 Task: Look for space in Bhadaur, India from 6th June, 2023 to 8th June, 2023 for 2 adults in price range Rs.7000 to Rs.12000. Place can be private room with 1  bedroom having 2 beds and 1 bathroom. Property type can be house, flat, guest house. Amenities needed are: wifi. Booking option can be shelf check-in. Required host language is English.
Action: Mouse moved to (465, 94)
Screenshot: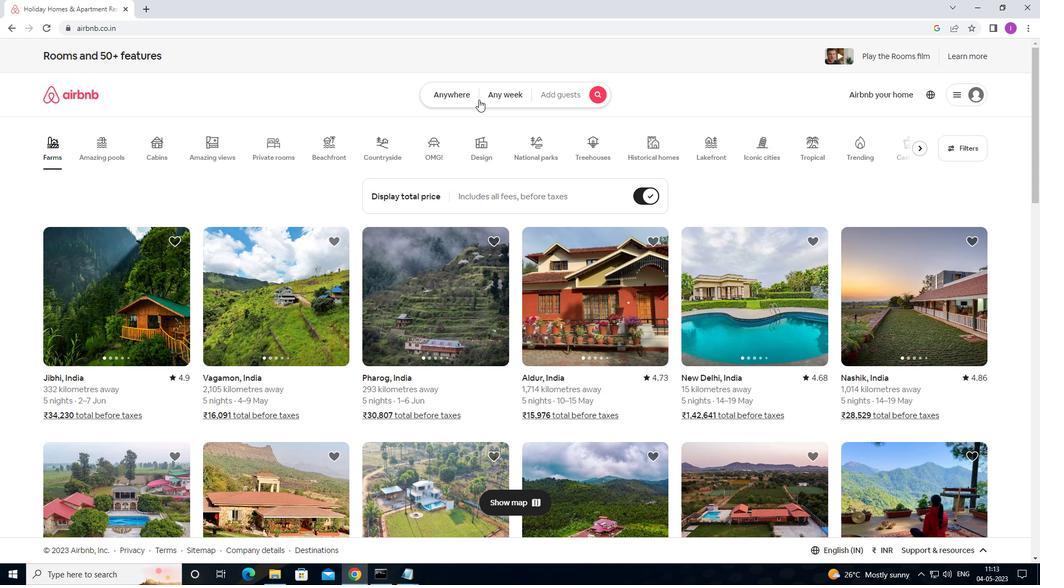 
Action: Mouse pressed left at (465, 94)
Screenshot: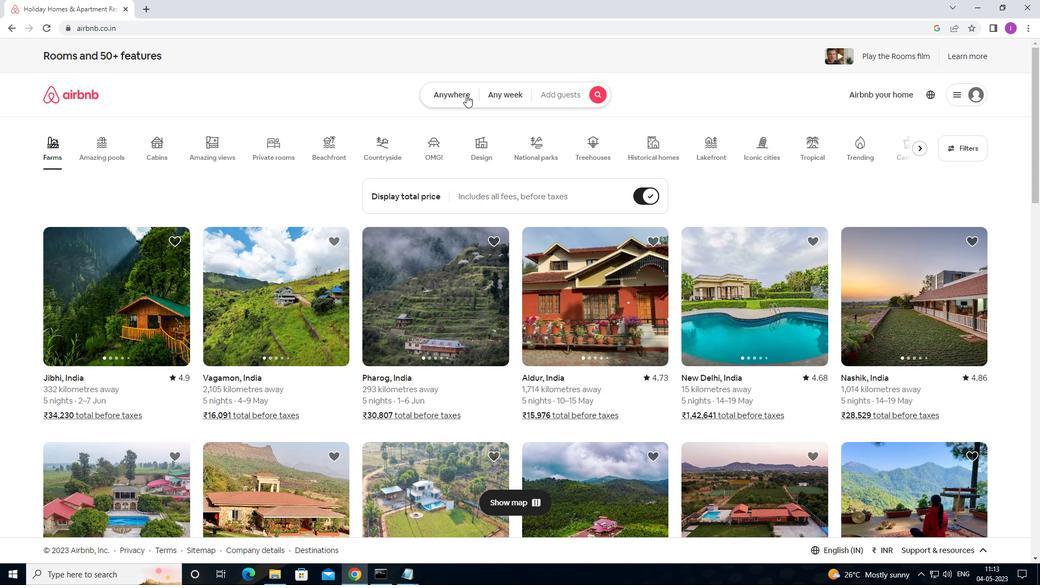 
Action: Mouse moved to (371, 140)
Screenshot: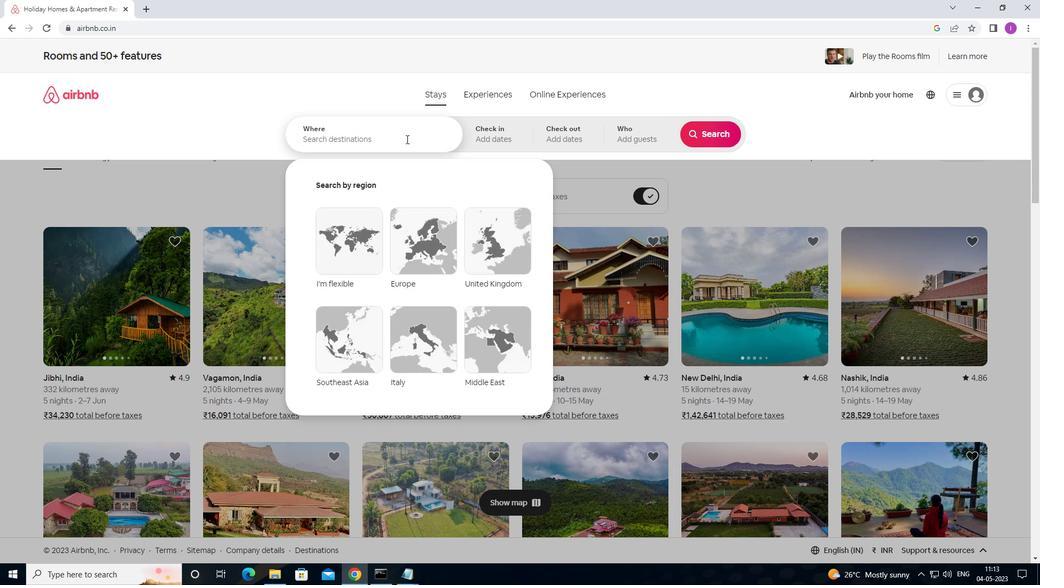 
Action: Mouse pressed left at (371, 140)
Screenshot: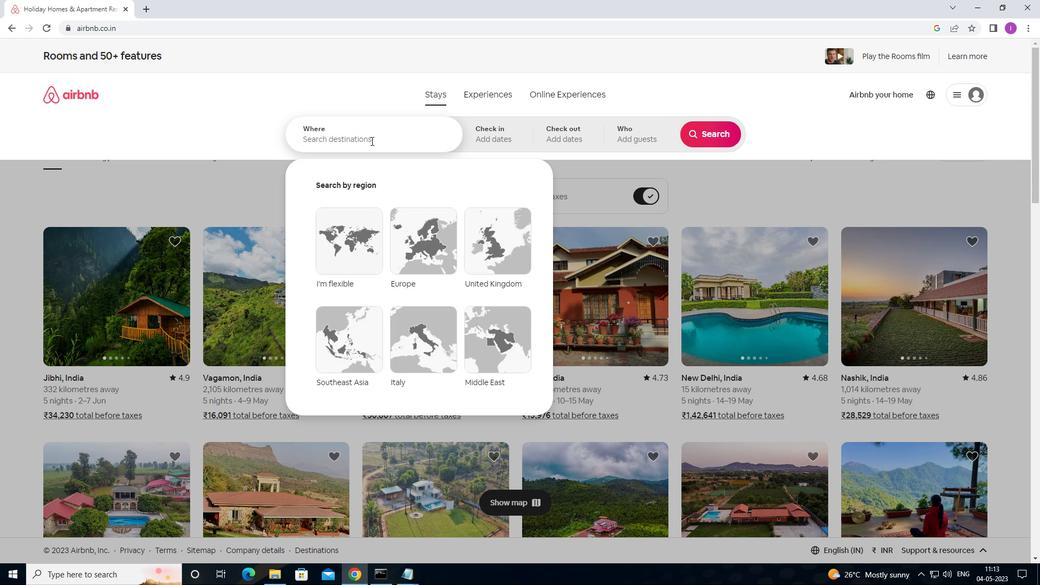
Action: Mouse moved to (665, 135)
Screenshot: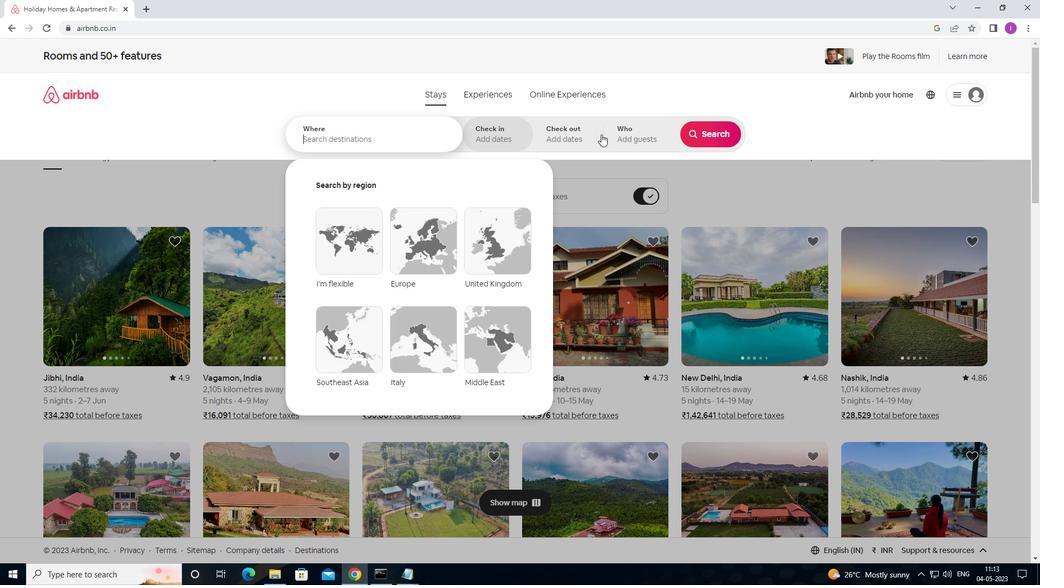 
Action: Key pressed <Key.shift>B
Screenshot: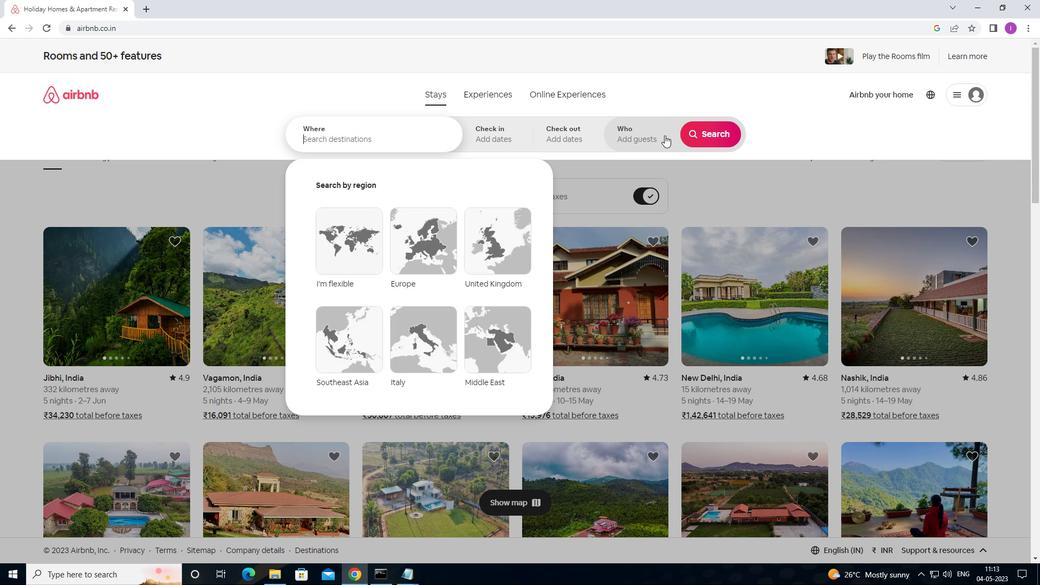 
Action: Mouse moved to (674, 131)
Screenshot: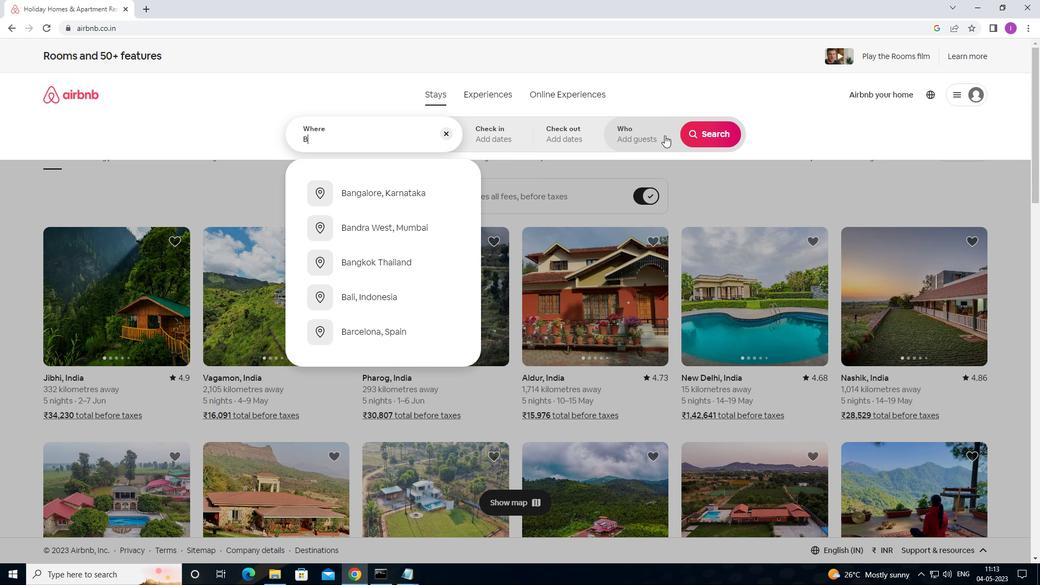 
Action: Key pressed HADAUR,<Key.shift>INDIA
Screenshot: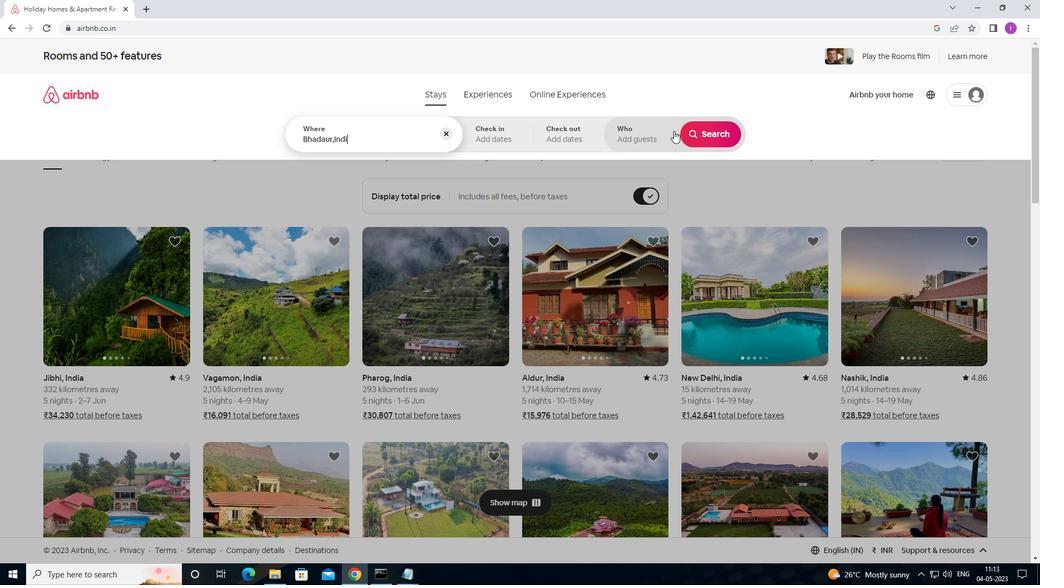 
Action: Mouse moved to (474, 139)
Screenshot: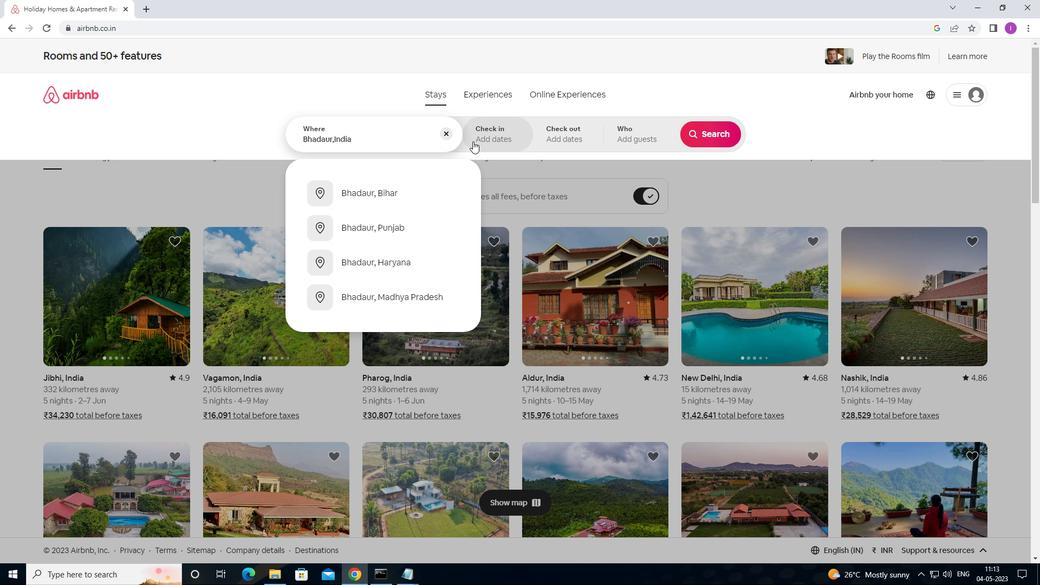 
Action: Mouse pressed left at (474, 139)
Screenshot: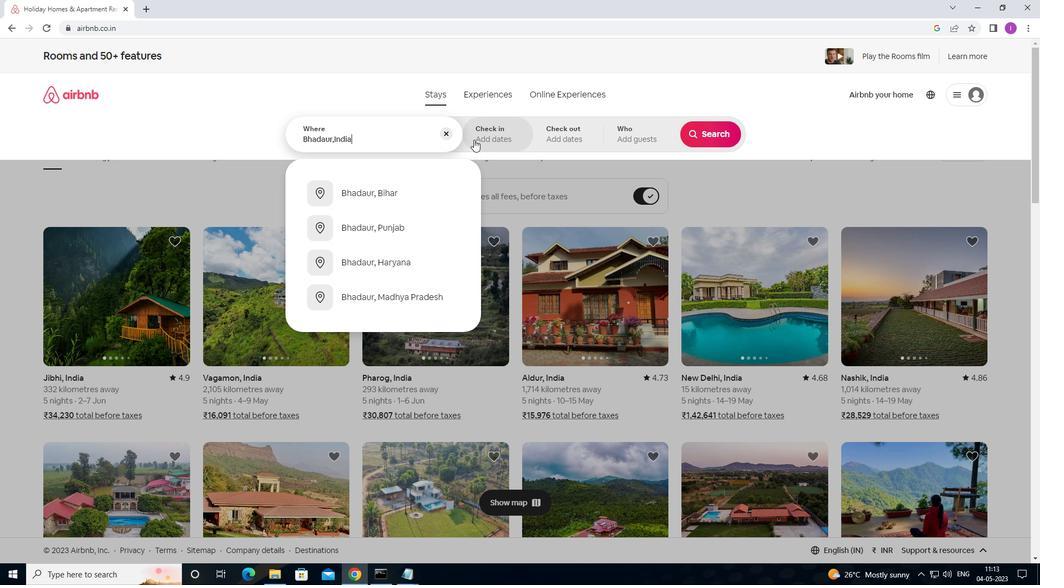 
Action: Mouse moved to (703, 220)
Screenshot: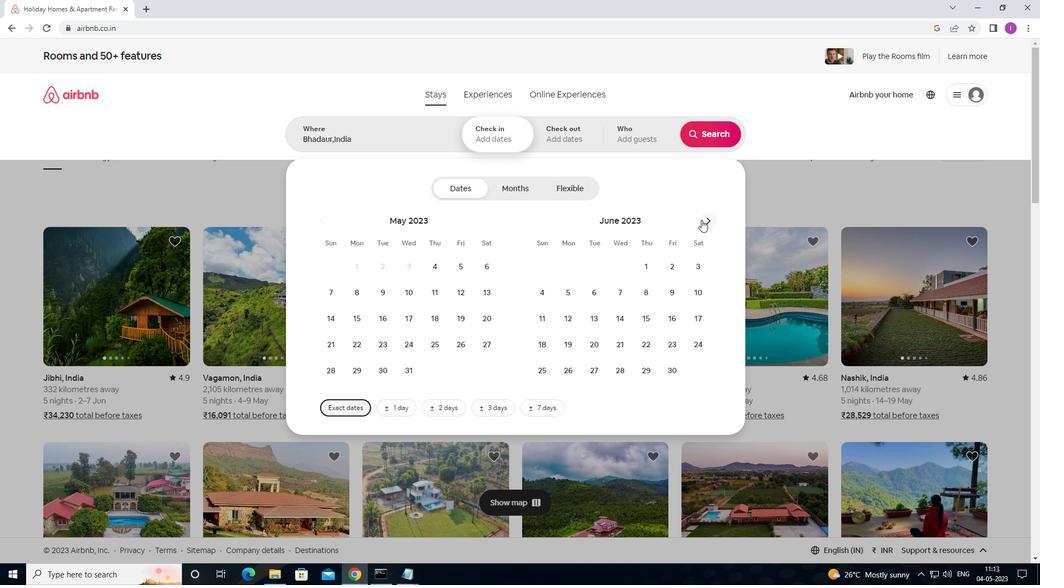 
Action: Mouse pressed left at (703, 220)
Screenshot: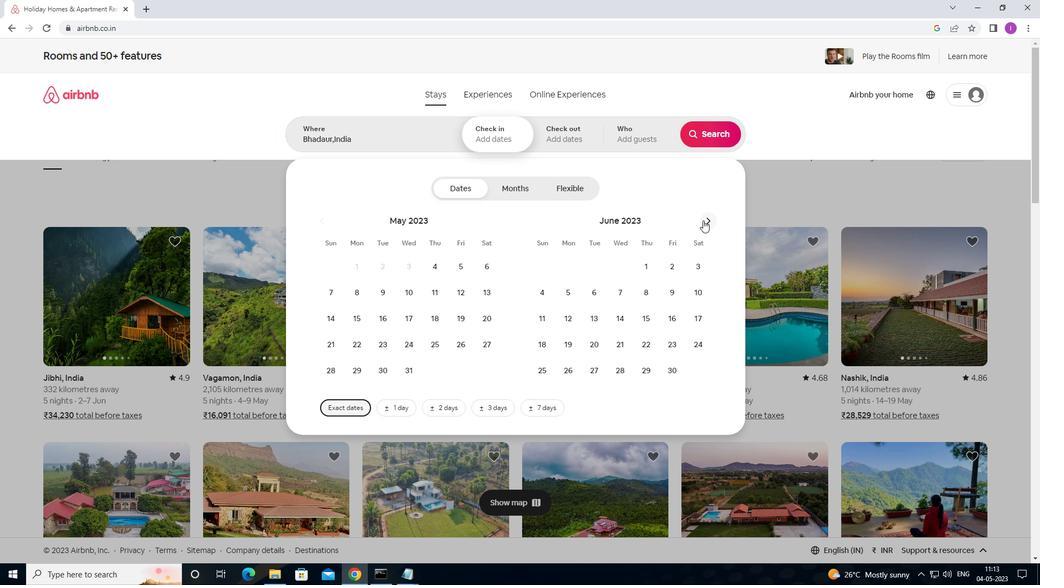 
Action: Mouse moved to (386, 288)
Screenshot: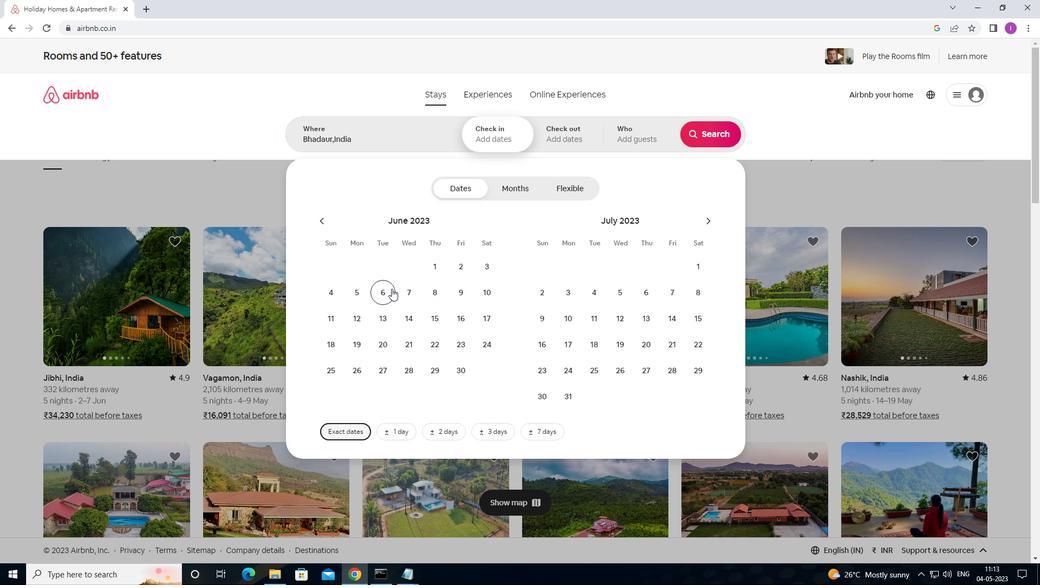 
Action: Mouse pressed left at (386, 288)
Screenshot: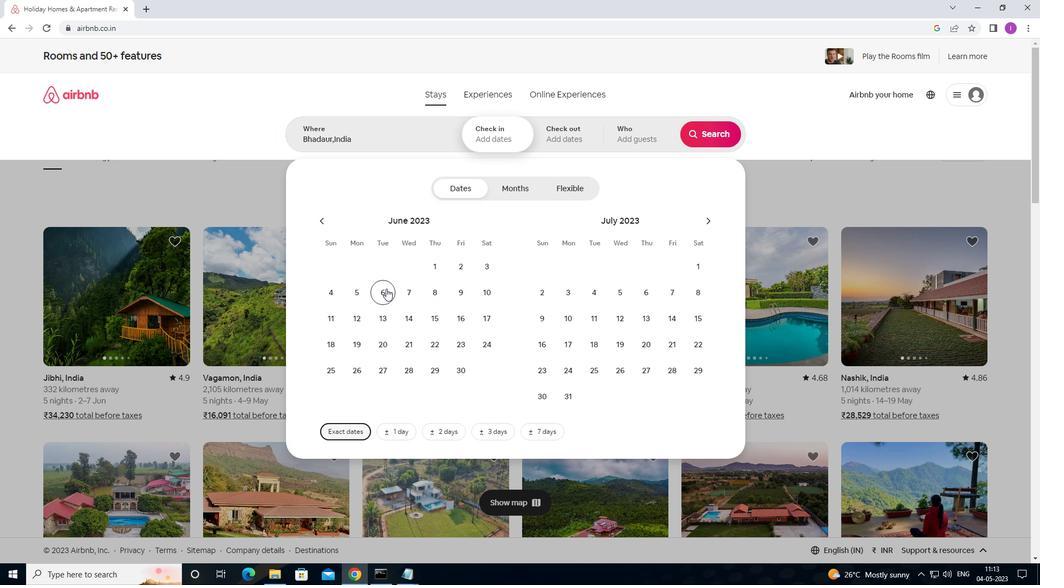 
Action: Mouse moved to (439, 290)
Screenshot: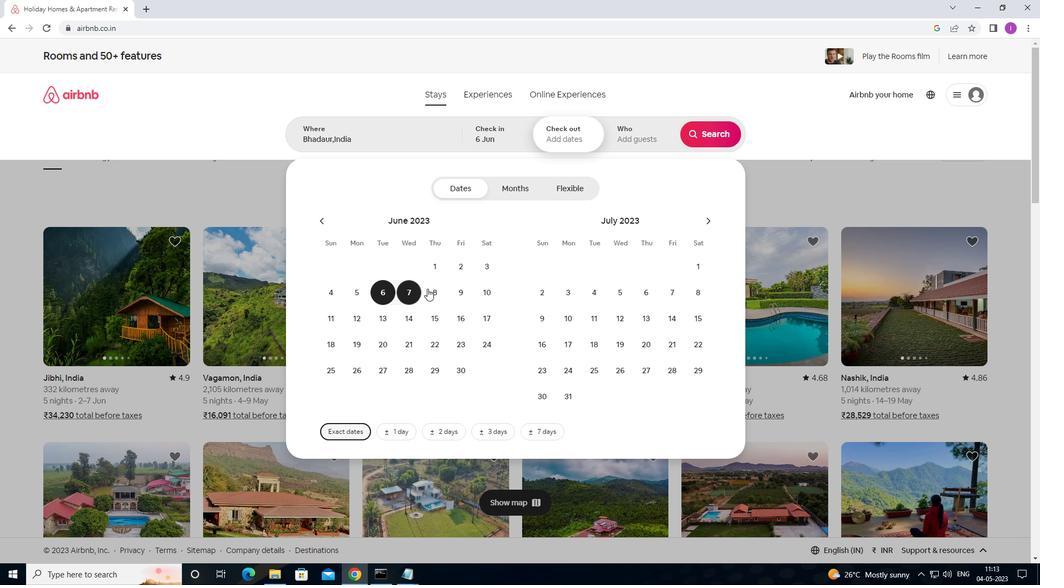 
Action: Mouse pressed left at (439, 290)
Screenshot: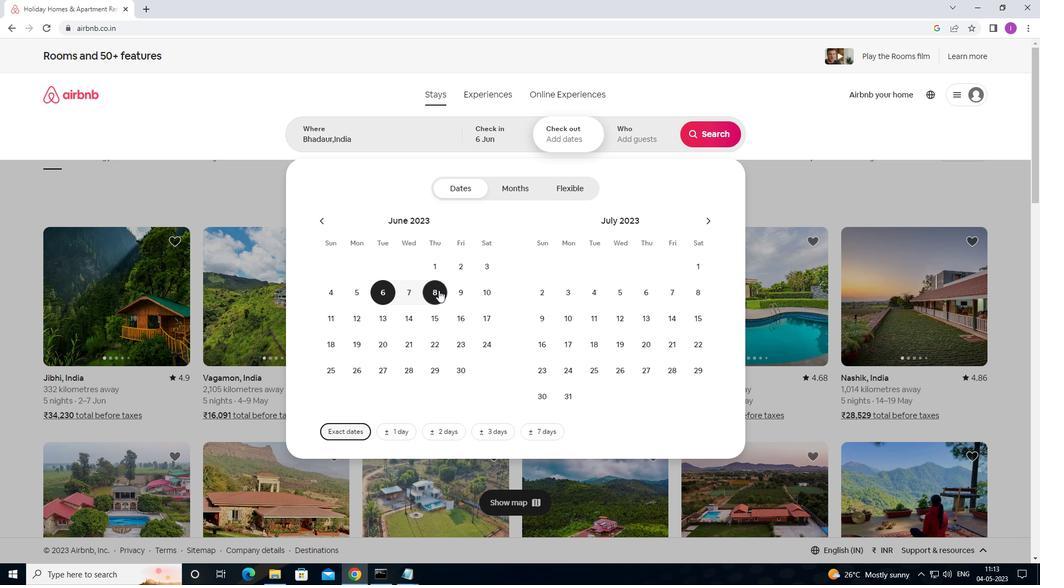 
Action: Mouse moved to (665, 142)
Screenshot: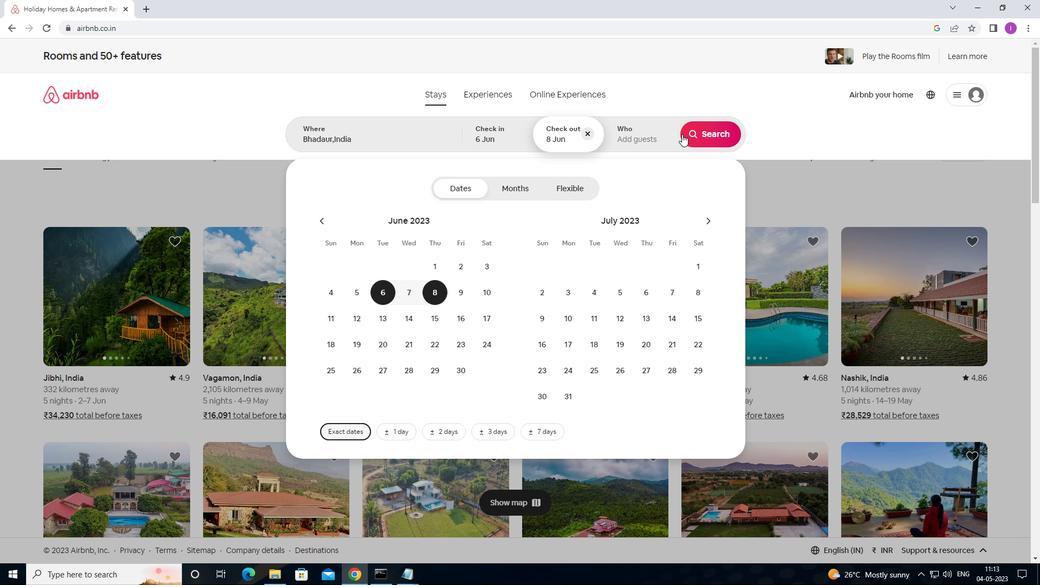 
Action: Mouse pressed left at (665, 142)
Screenshot: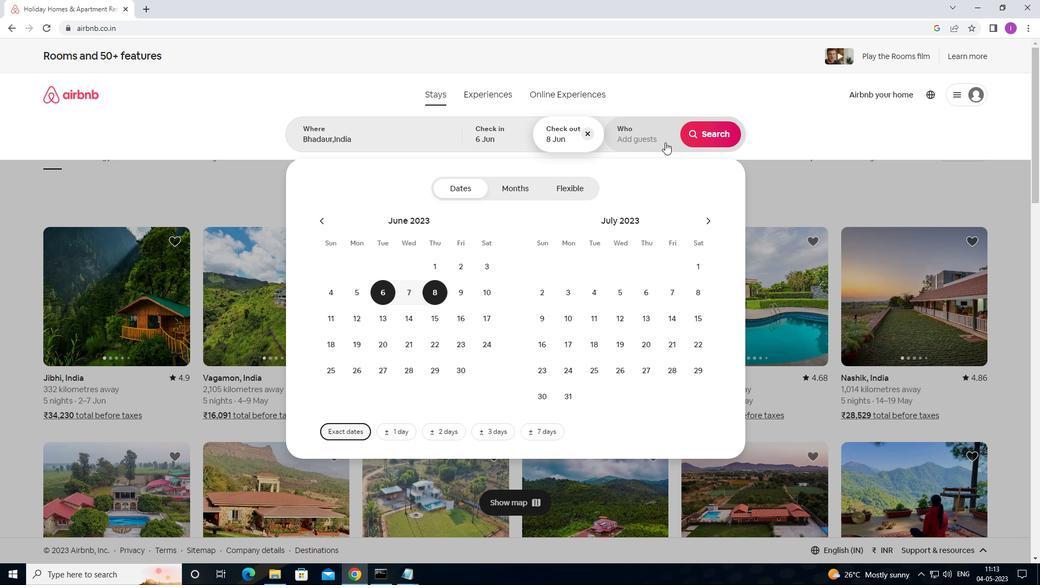 
Action: Mouse moved to (712, 188)
Screenshot: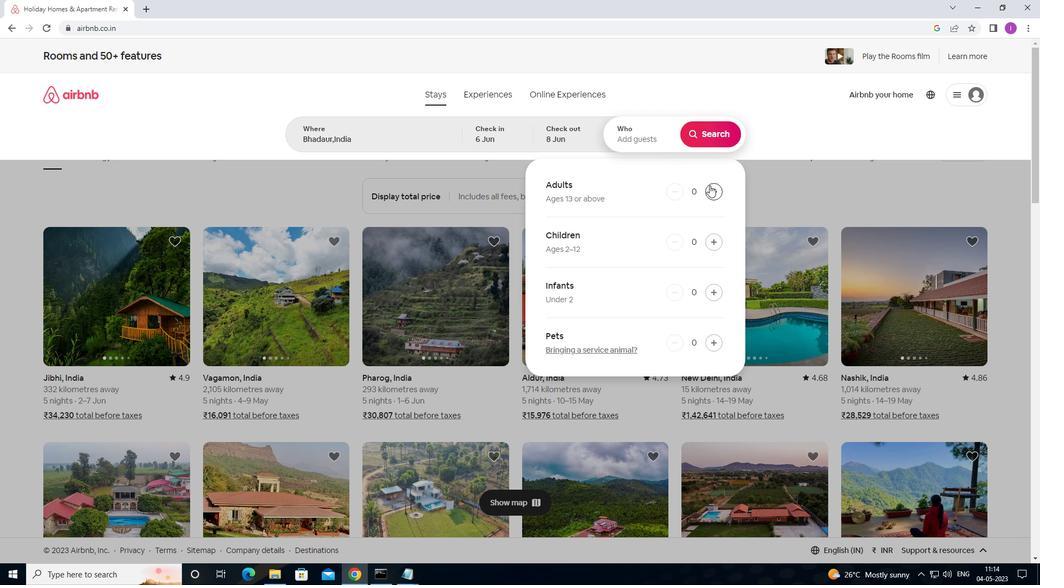 
Action: Mouse pressed left at (712, 188)
Screenshot: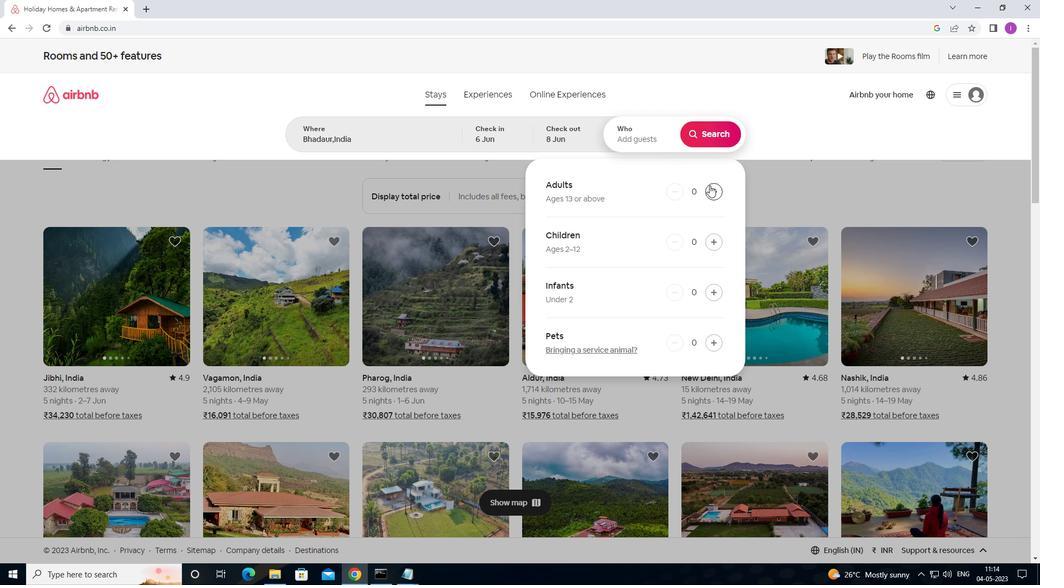 
Action: Mouse pressed left at (712, 188)
Screenshot: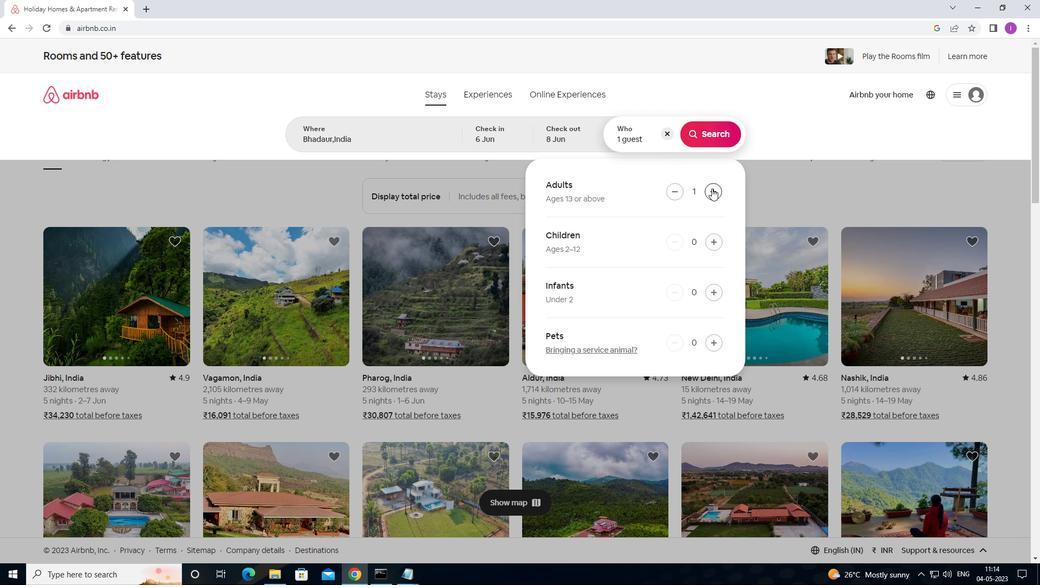 
Action: Mouse moved to (698, 143)
Screenshot: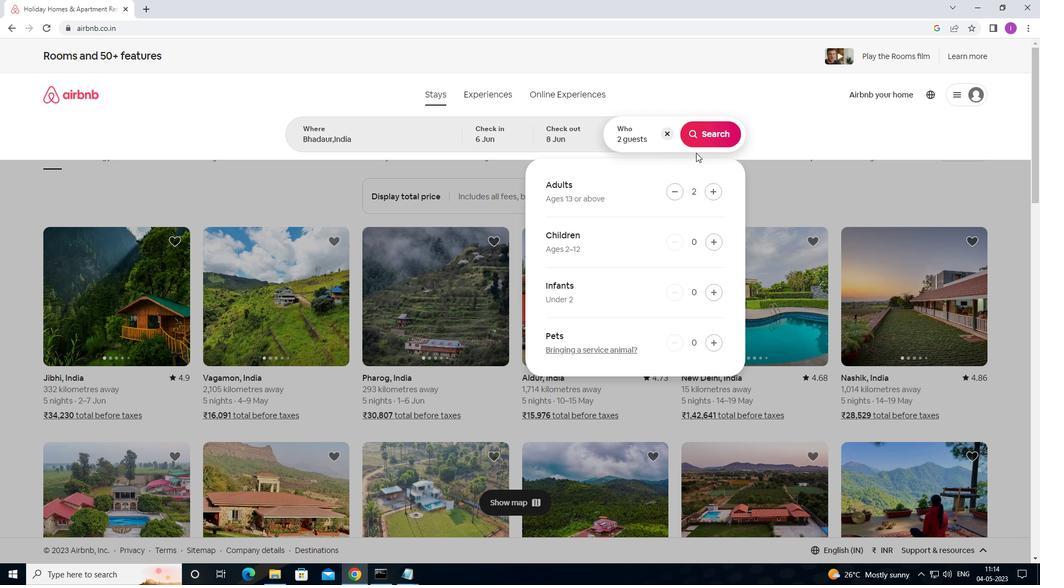 
Action: Mouse pressed left at (698, 143)
Screenshot: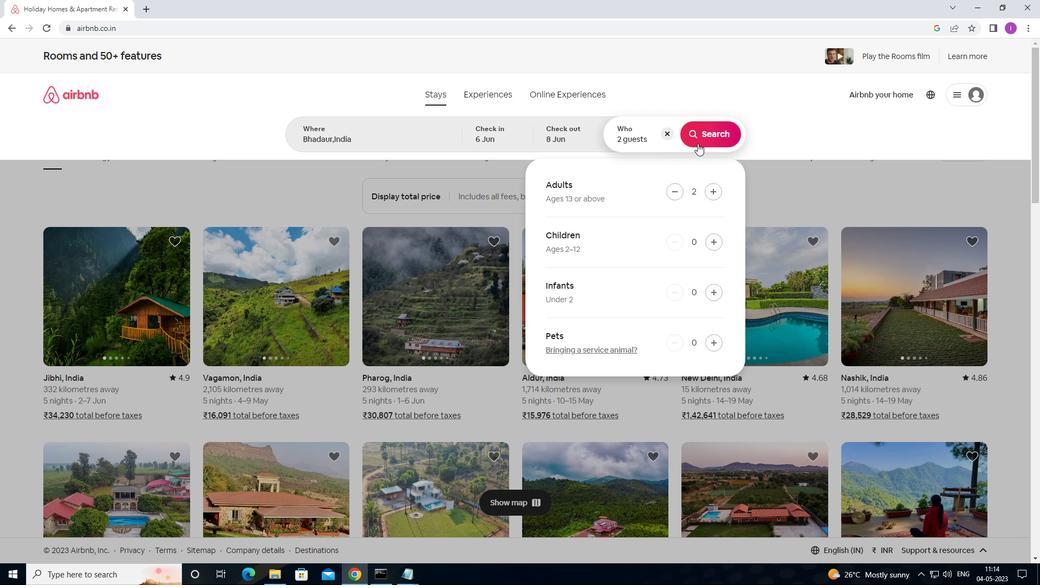 
Action: Mouse moved to (993, 105)
Screenshot: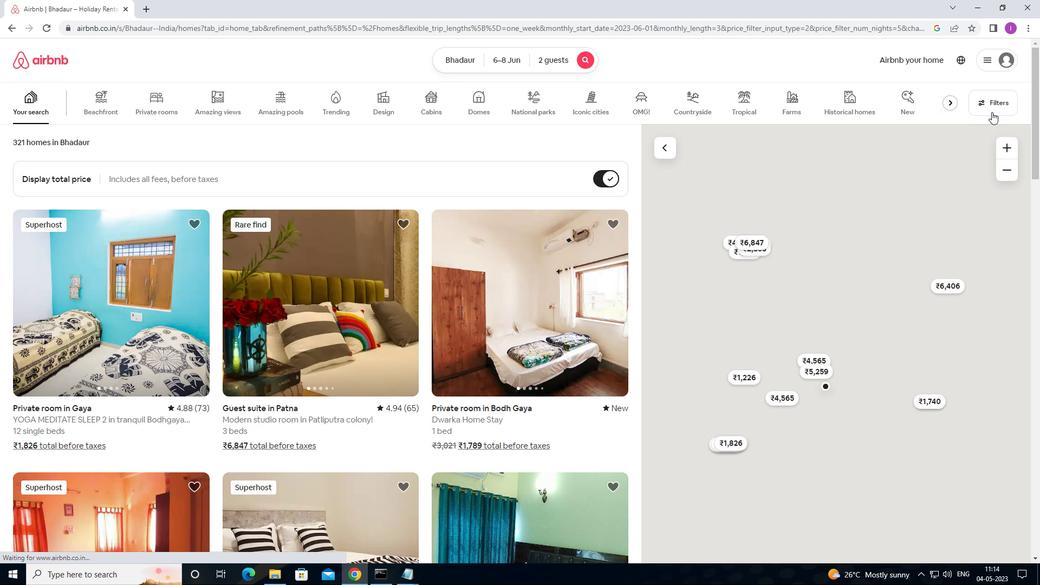 
Action: Mouse pressed left at (993, 105)
Screenshot: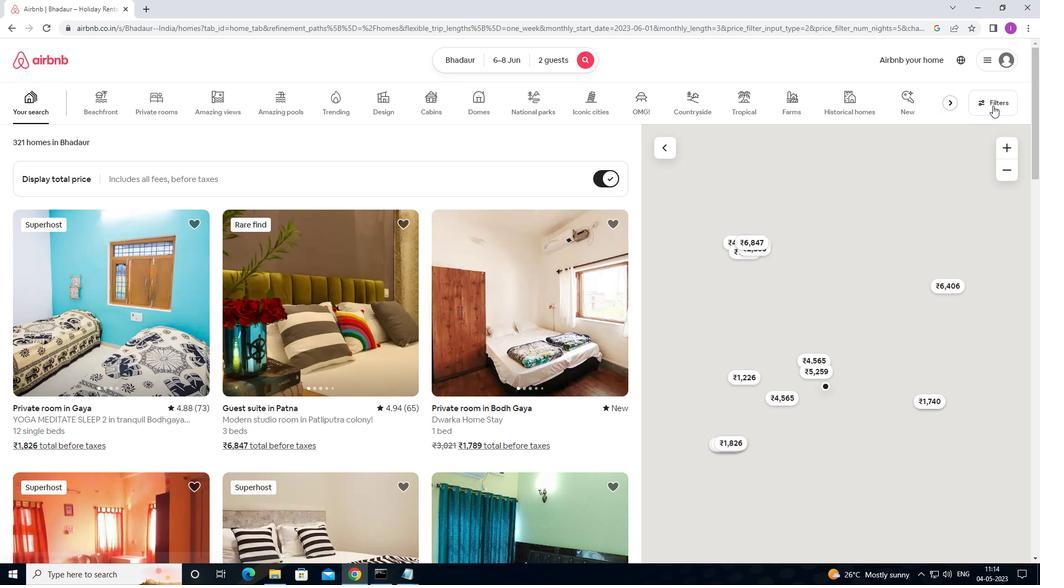 
Action: Mouse moved to (379, 241)
Screenshot: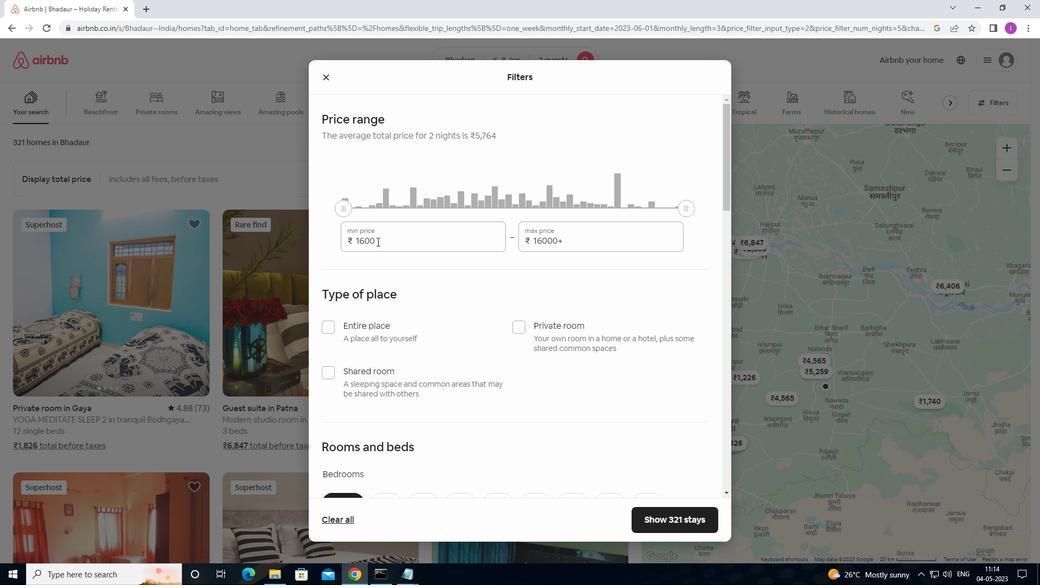 
Action: Mouse pressed left at (379, 241)
Screenshot: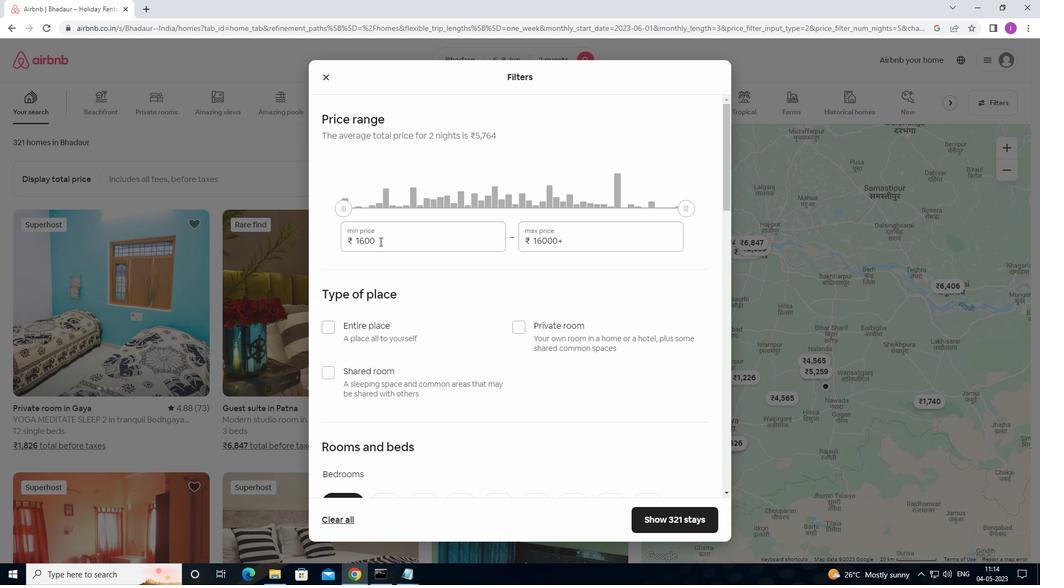
Action: Mouse moved to (319, 234)
Screenshot: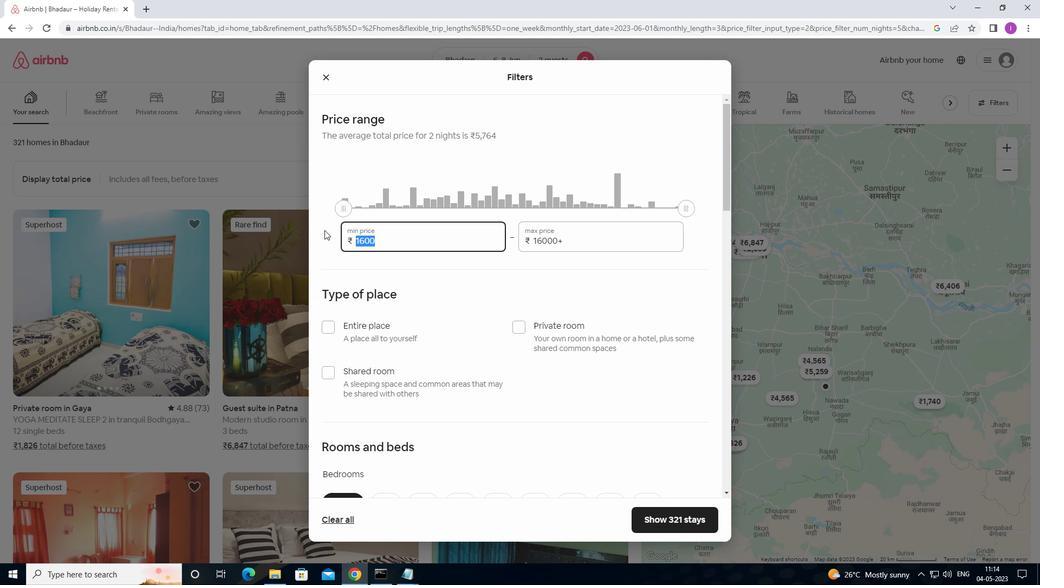 
Action: Key pressed 70
Screenshot: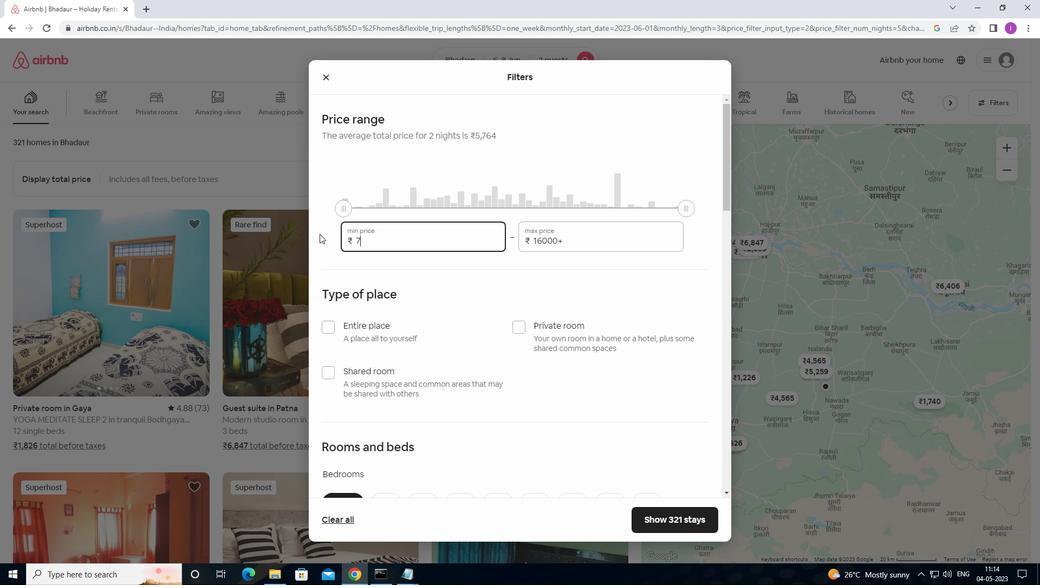 
Action: Mouse moved to (319, 234)
Screenshot: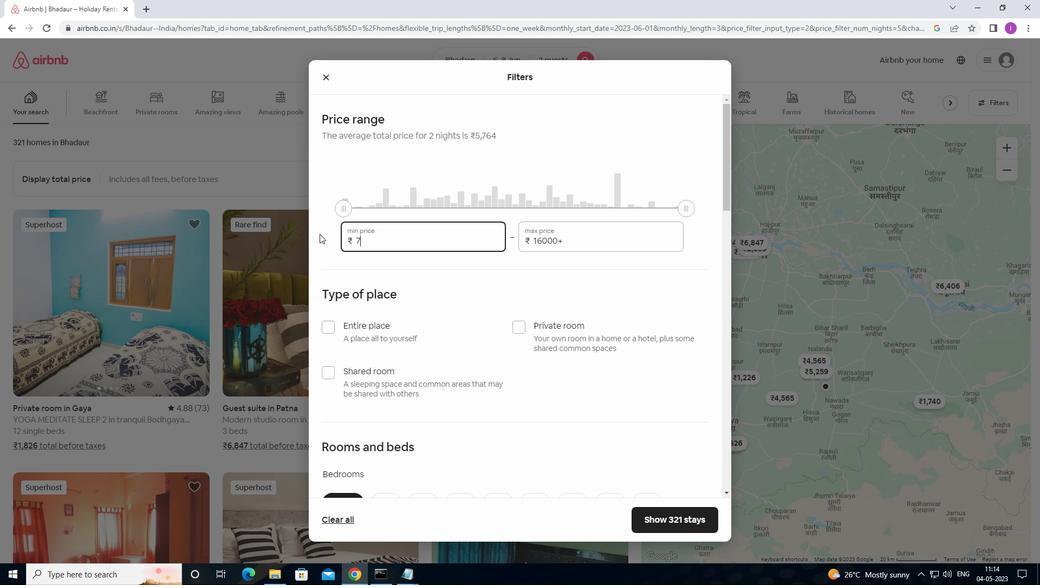 
Action: Key pressed 0
Screenshot: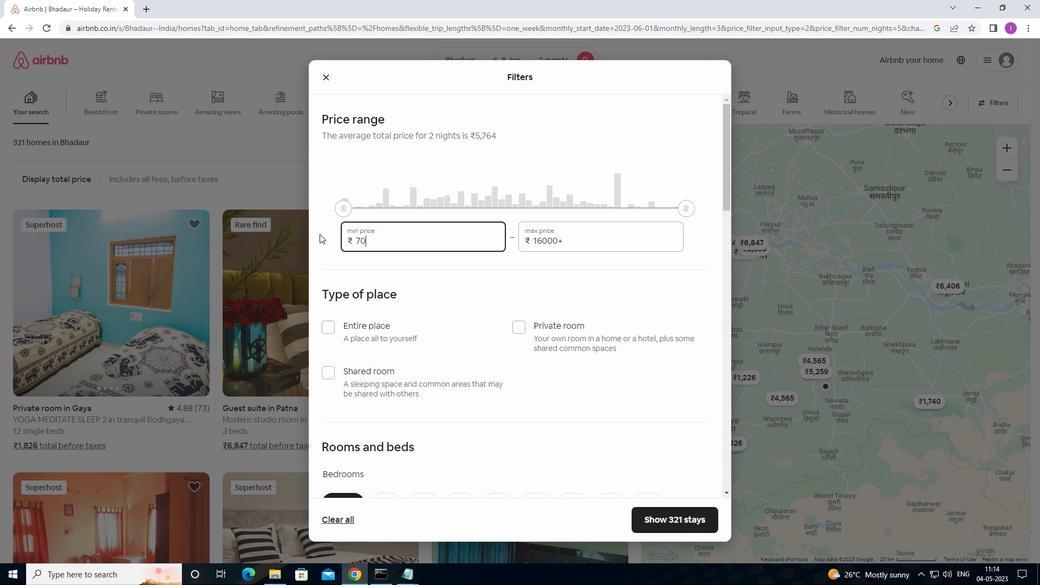 
Action: Mouse moved to (319, 235)
Screenshot: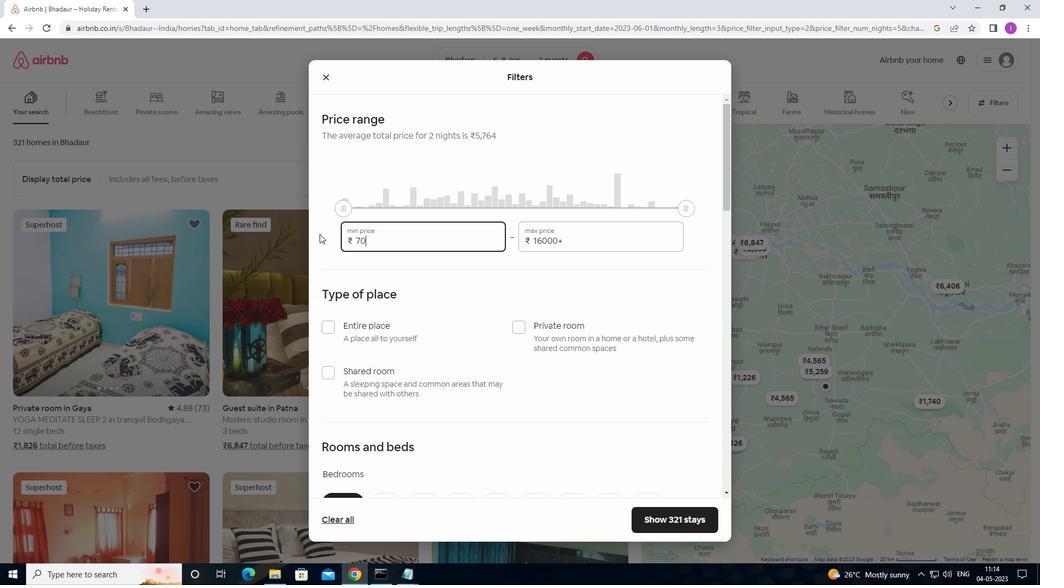 
Action: Key pressed 0
Screenshot: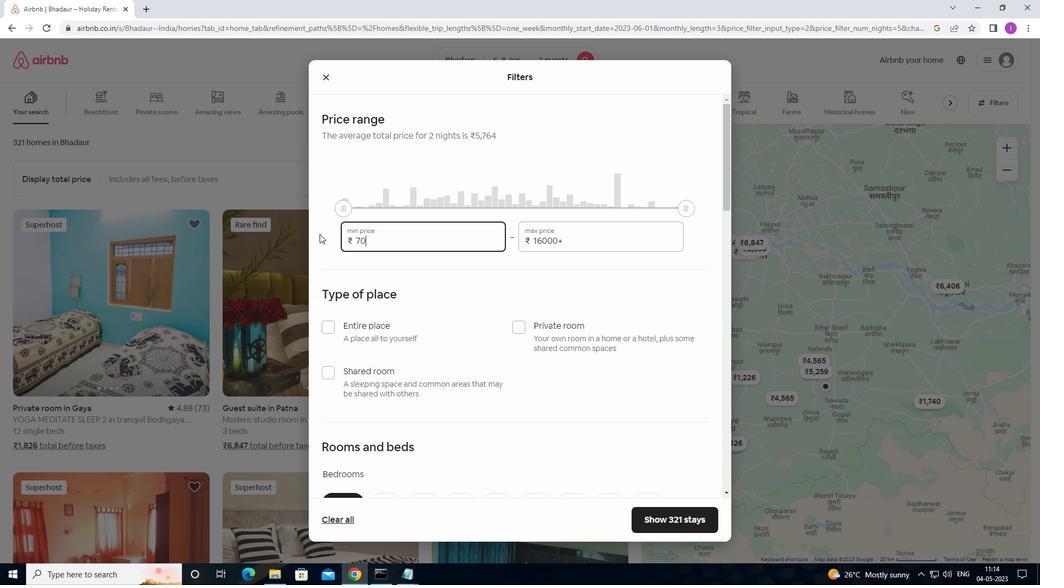 
Action: Mouse moved to (597, 239)
Screenshot: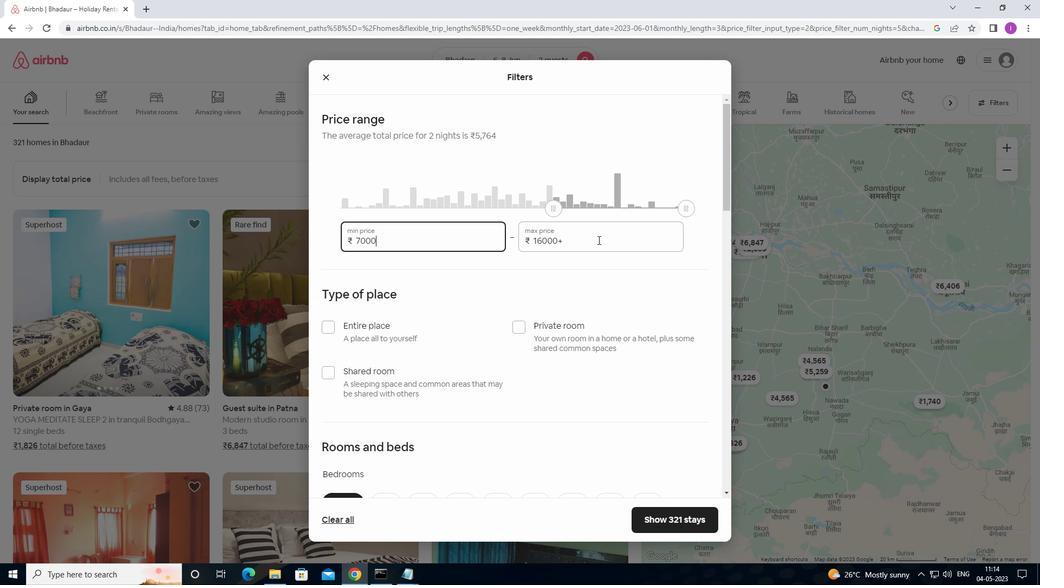 
Action: Mouse pressed left at (597, 239)
Screenshot: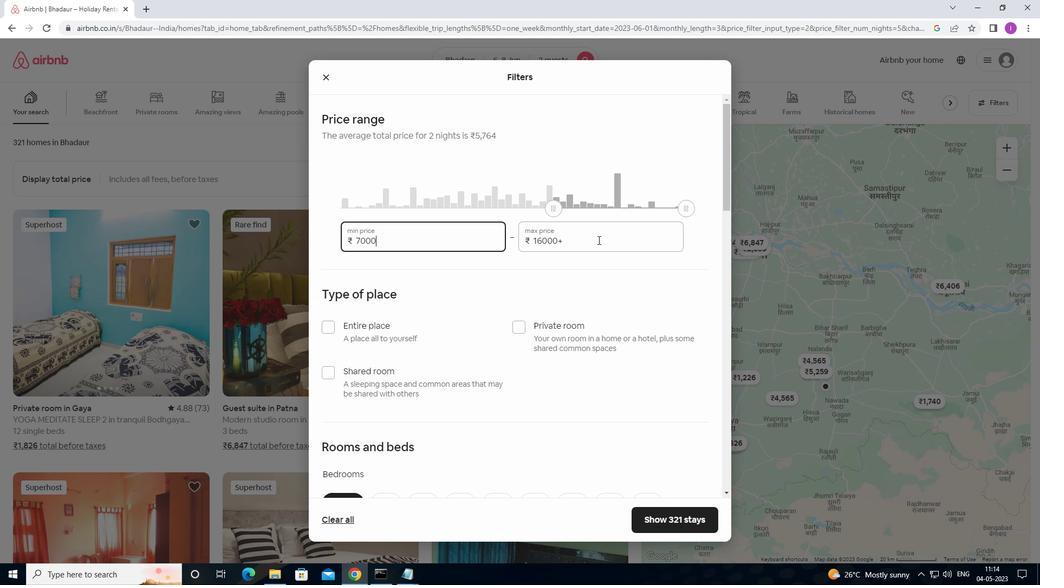 
Action: Mouse moved to (511, 242)
Screenshot: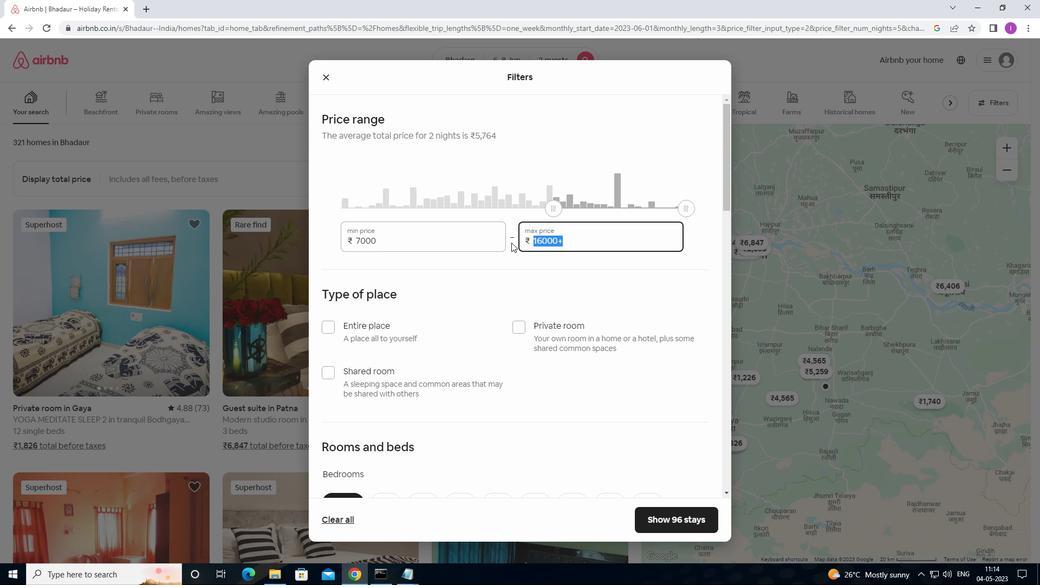 
Action: Key pressed 12000
Screenshot: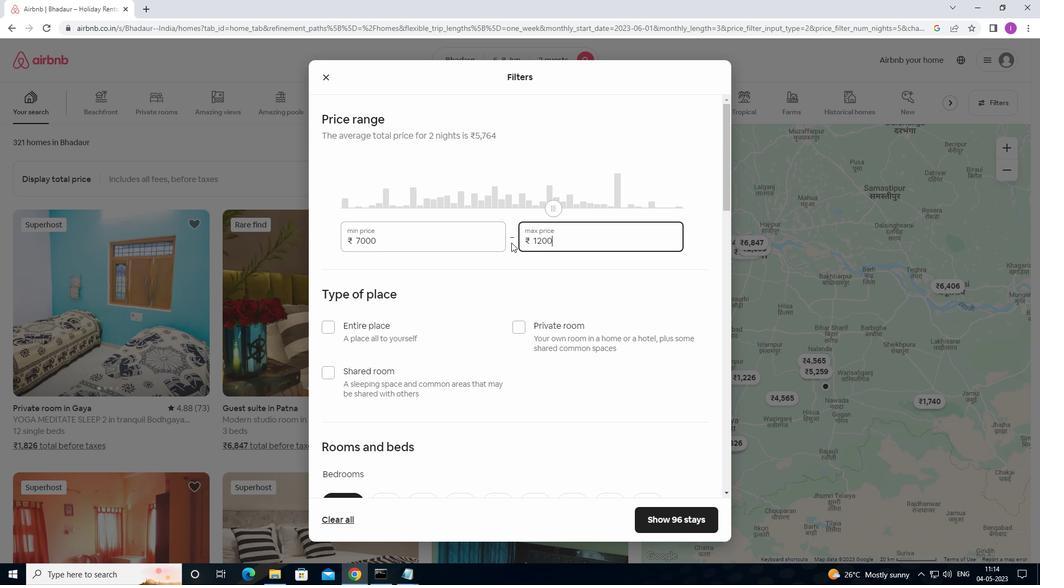 
Action: Mouse moved to (519, 308)
Screenshot: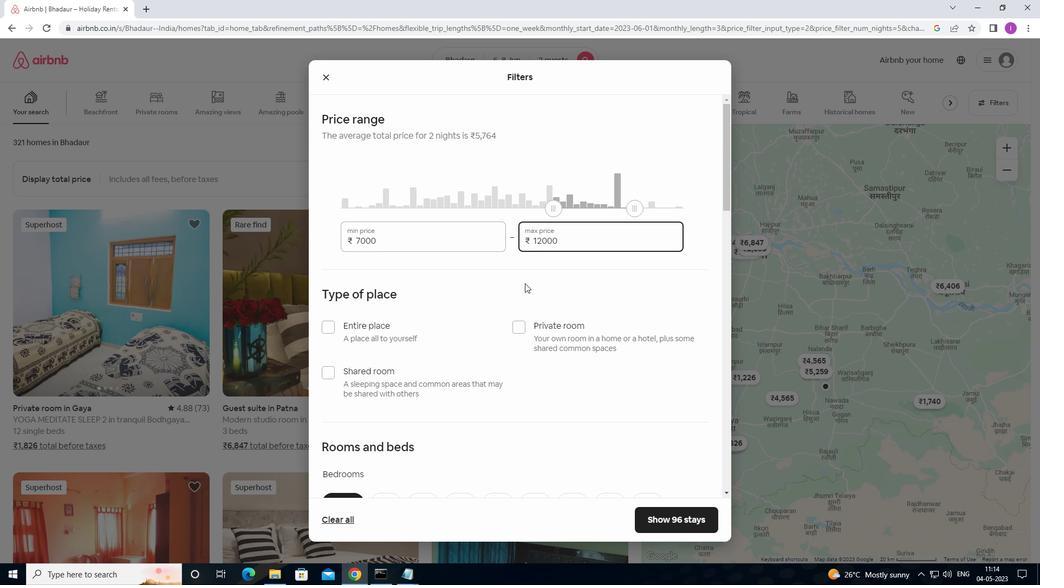 
Action: Mouse scrolled (519, 308) with delta (0, 0)
Screenshot: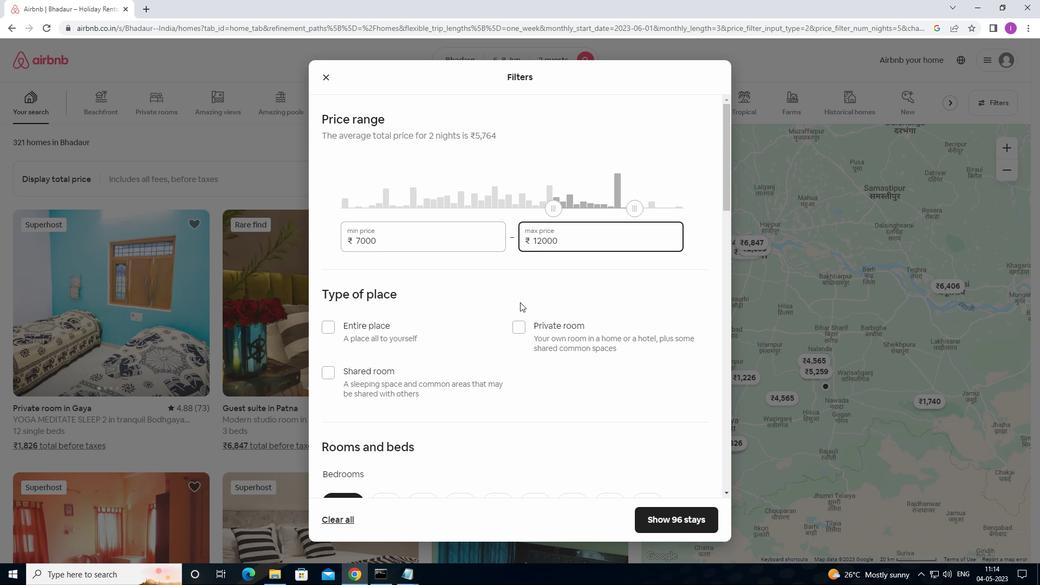 
Action: Mouse moved to (519, 309)
Screenshot: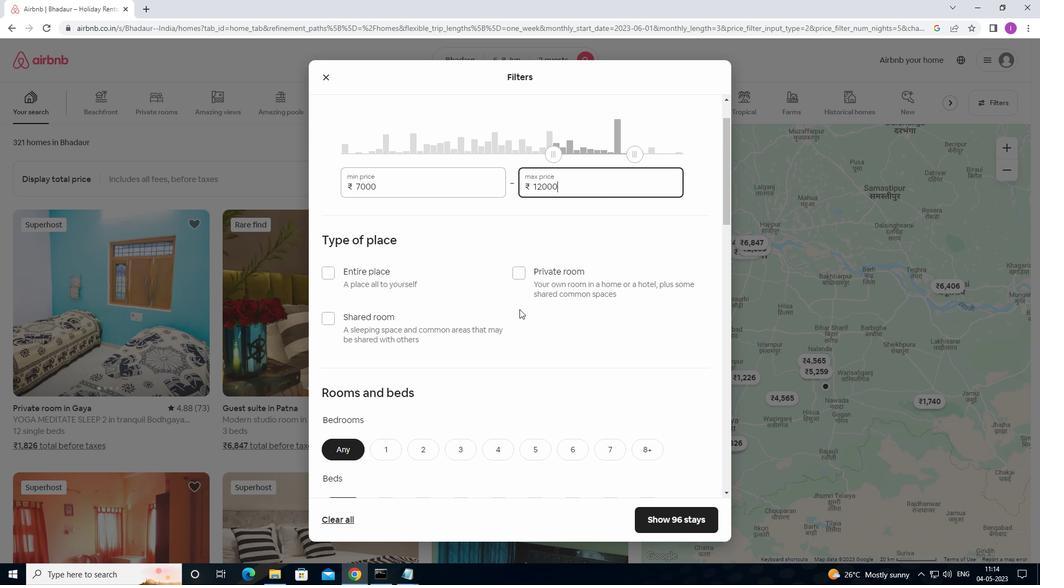 
Action: Mouse scrolled (519, 308) with delta (0, 0)
Screenshot: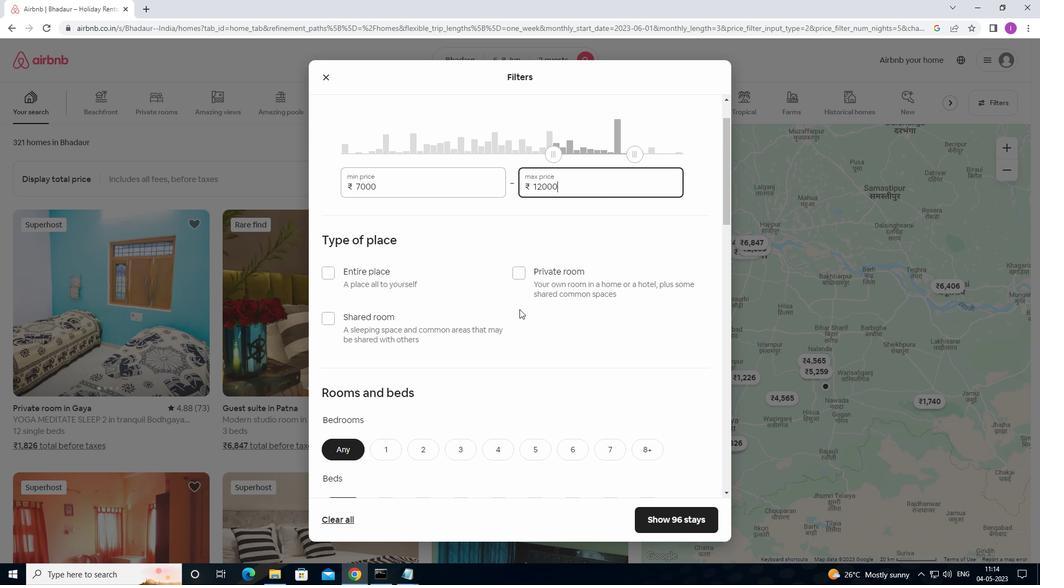 
Action: Mouse moved to (523, 216)
Screenshot: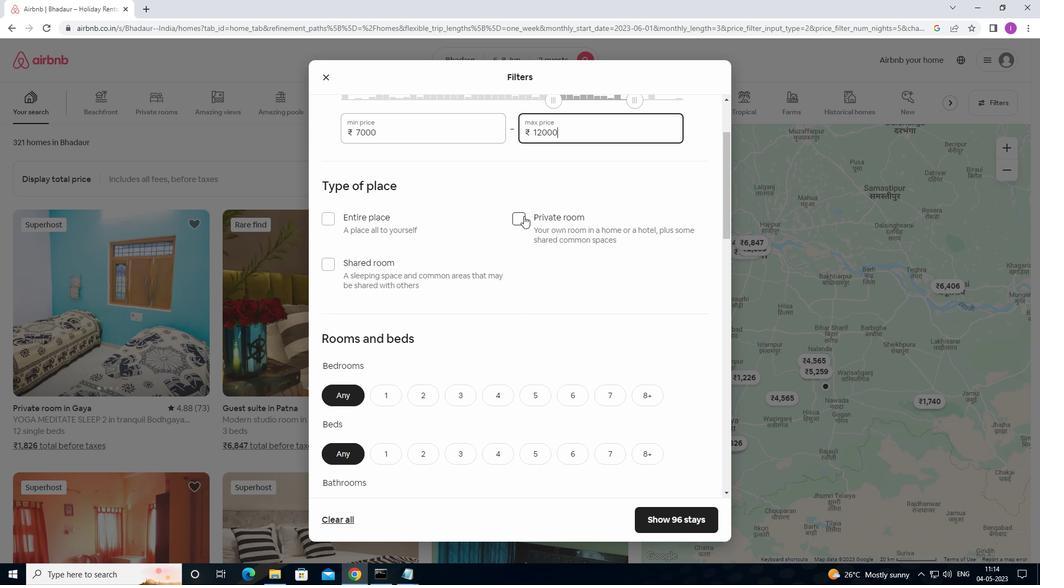 
Action: Mouse pressed left at (523, 216)
Screenshot: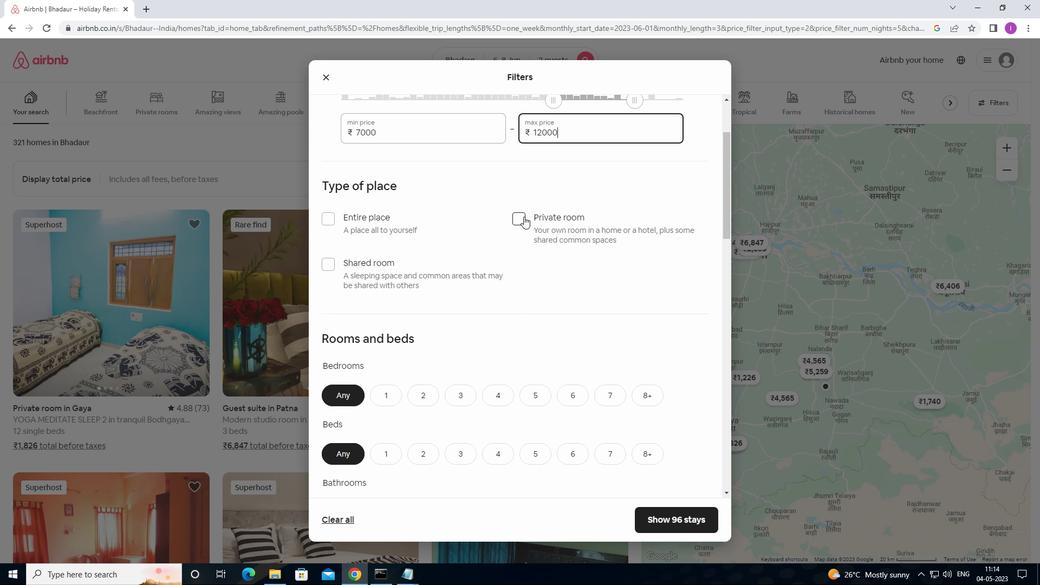 
Action: Mouse moved to (472, 244)
Screenshot: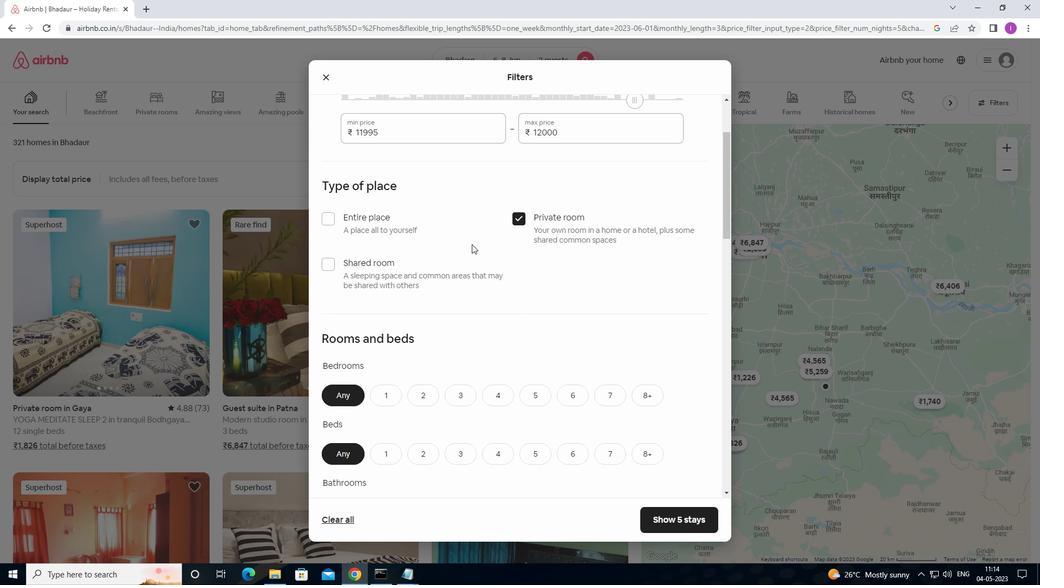 
Action: Mouse scrolled (472, 244) with delta (0, 0)
Screenshot: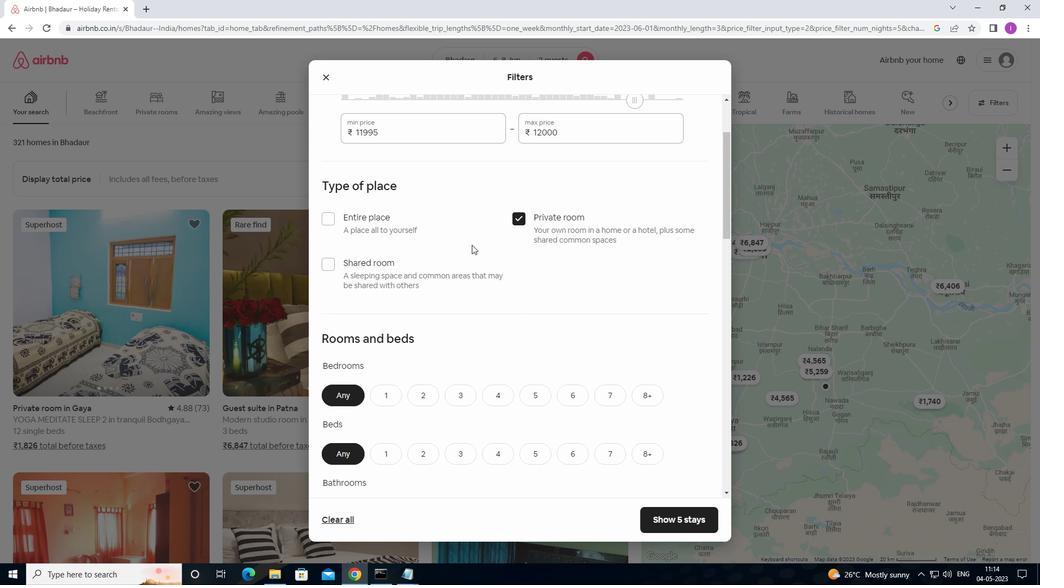 
Action: Mouse moved to (381, 345)
Screenshot: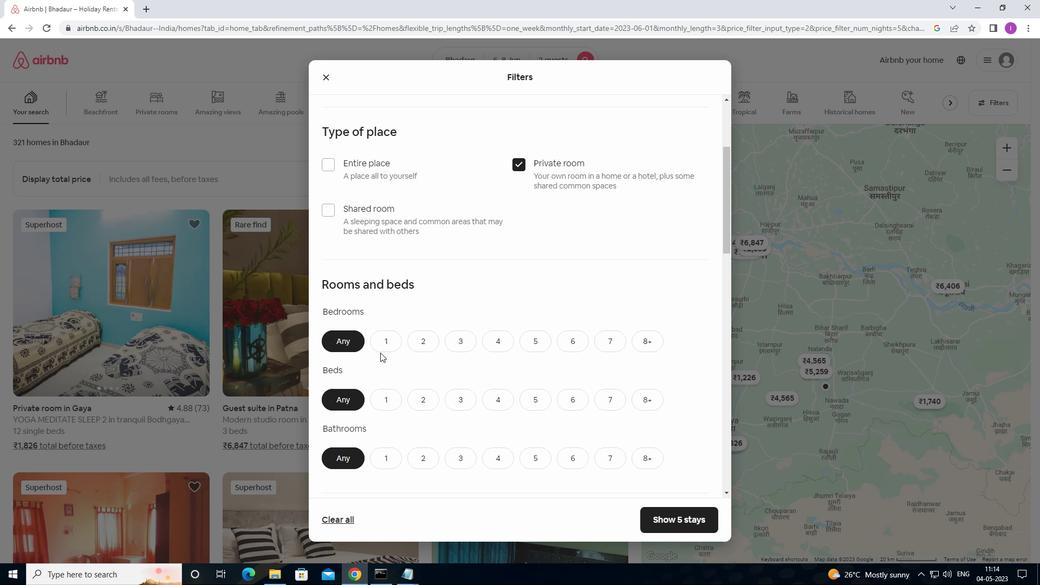 
Action: Mouse pressed left at (381, 345)
Screenshot: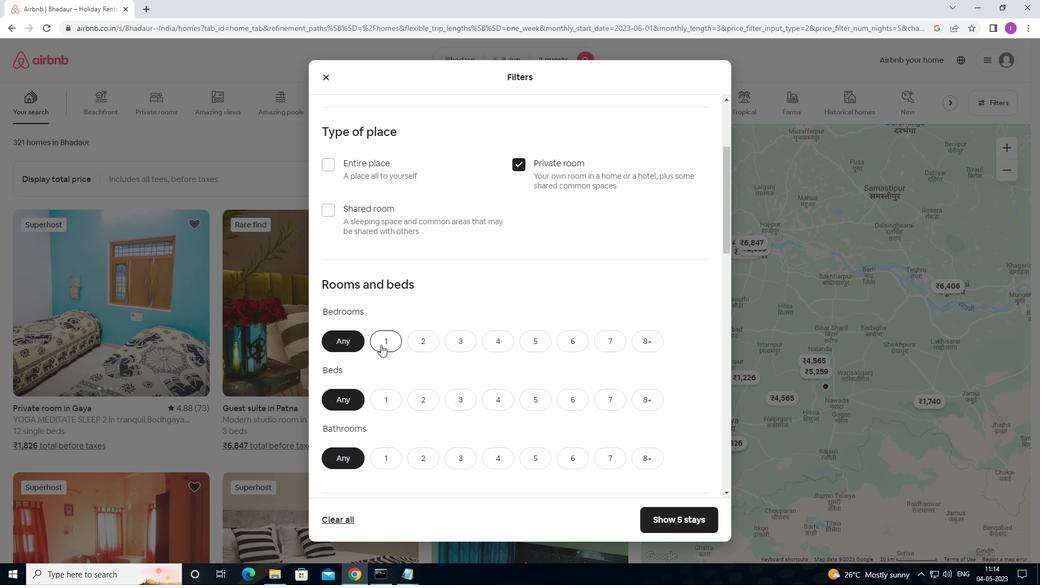
Action: Mouse moved to (433, 403)
Screenshot: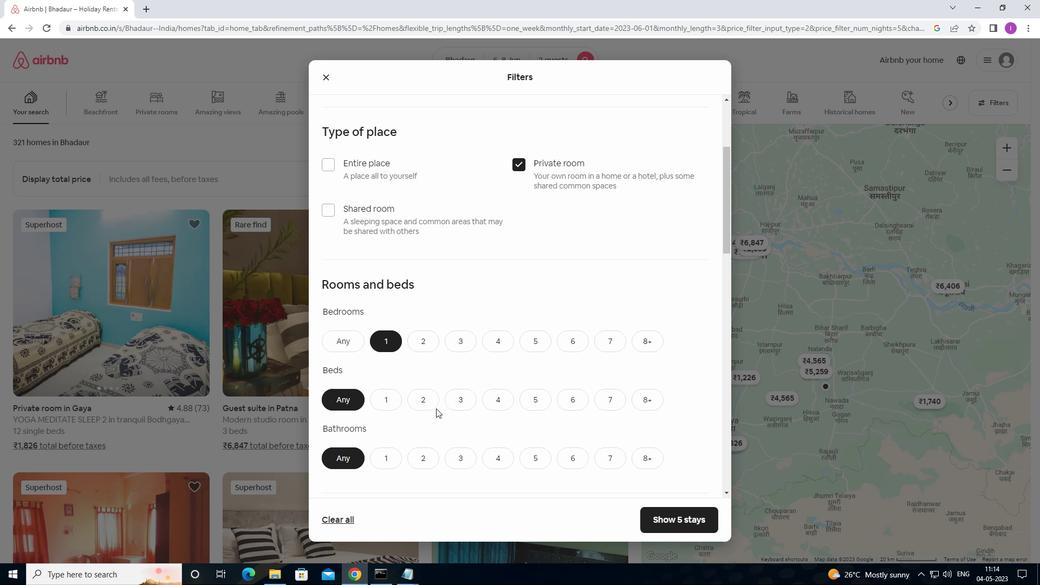 
Action: Mouse pressed left at (433, 403)
Screenshot: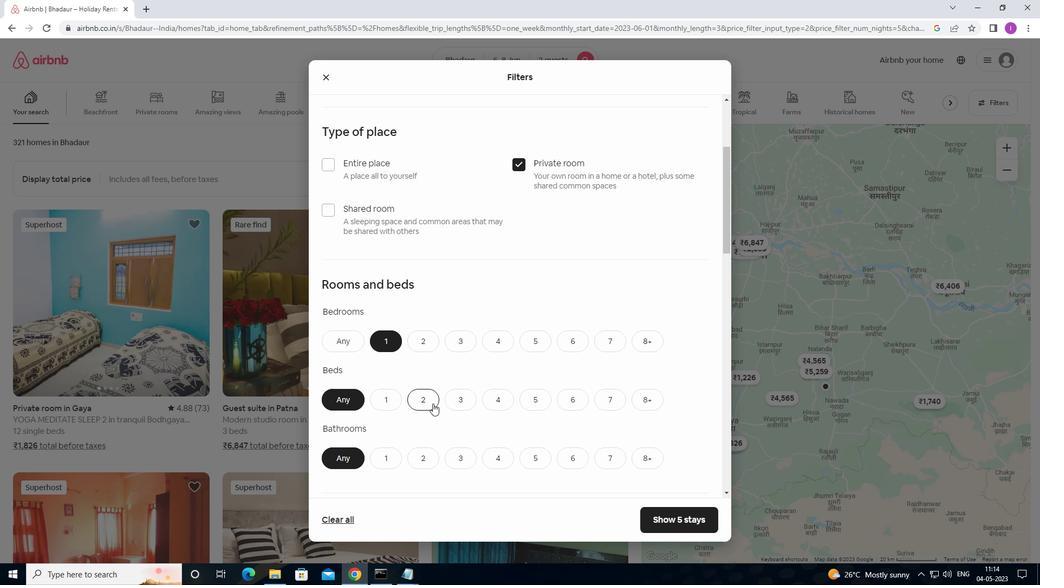 
Action: Mouse moved to (394, 457)
Screenshot: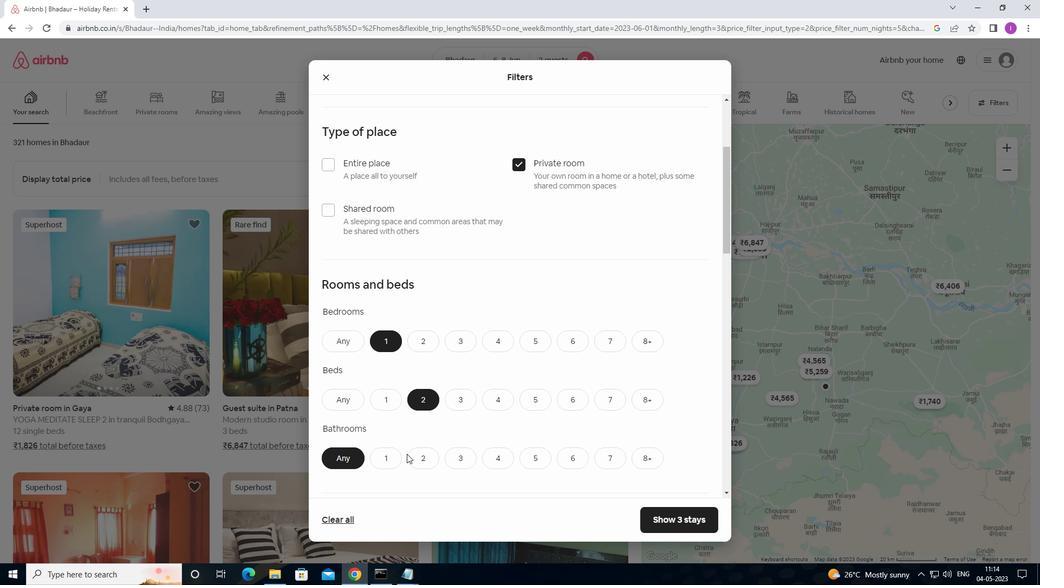 
Action: Mouse pressed left at (394, 457)
Screenshot: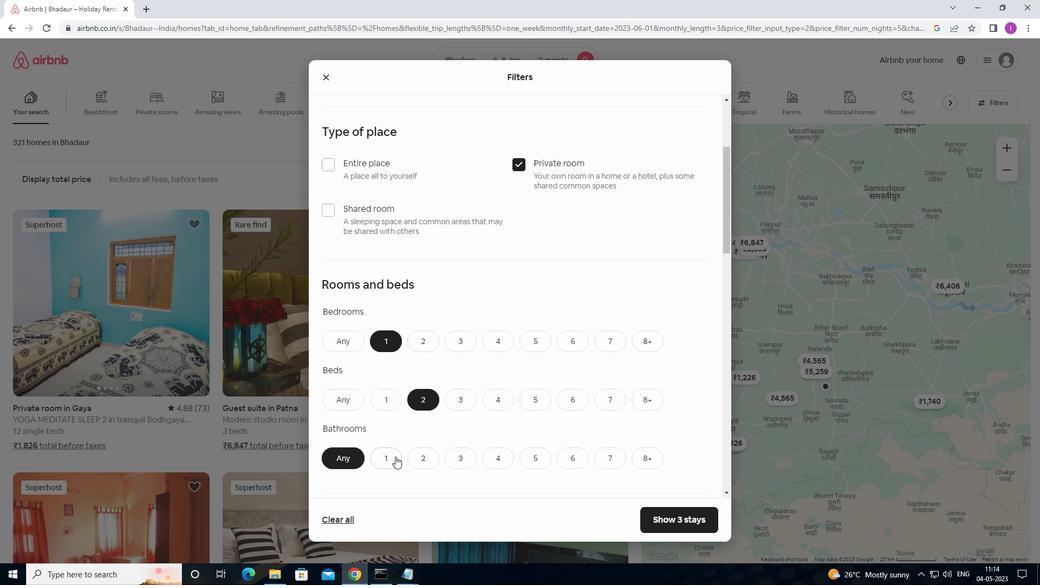 
Action: Mouse moved to (399, 436)
Screenshot: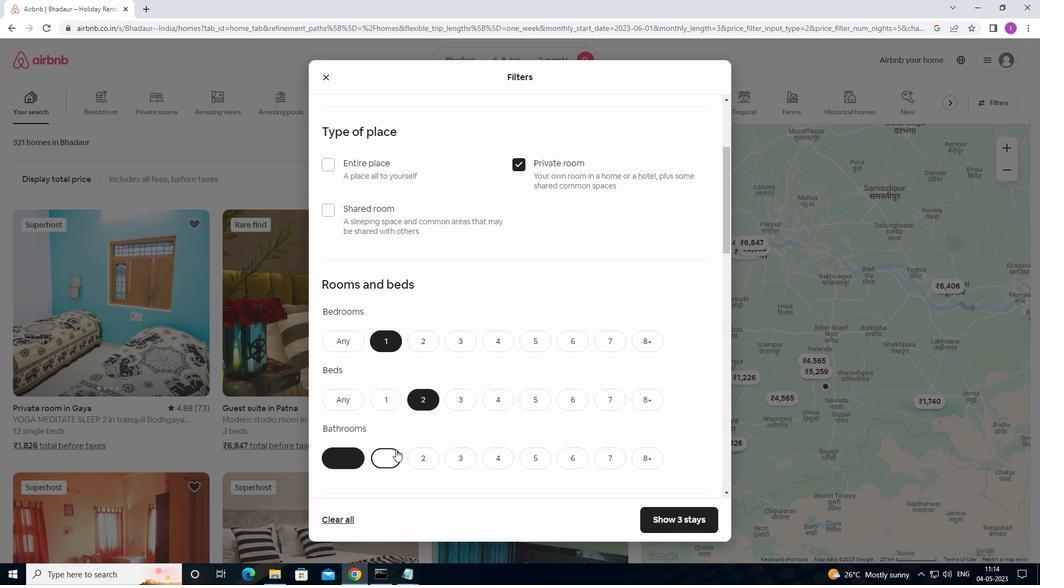 
Action: Mouse scrolled (399, 436) with delta (0, 0)
Screenshot: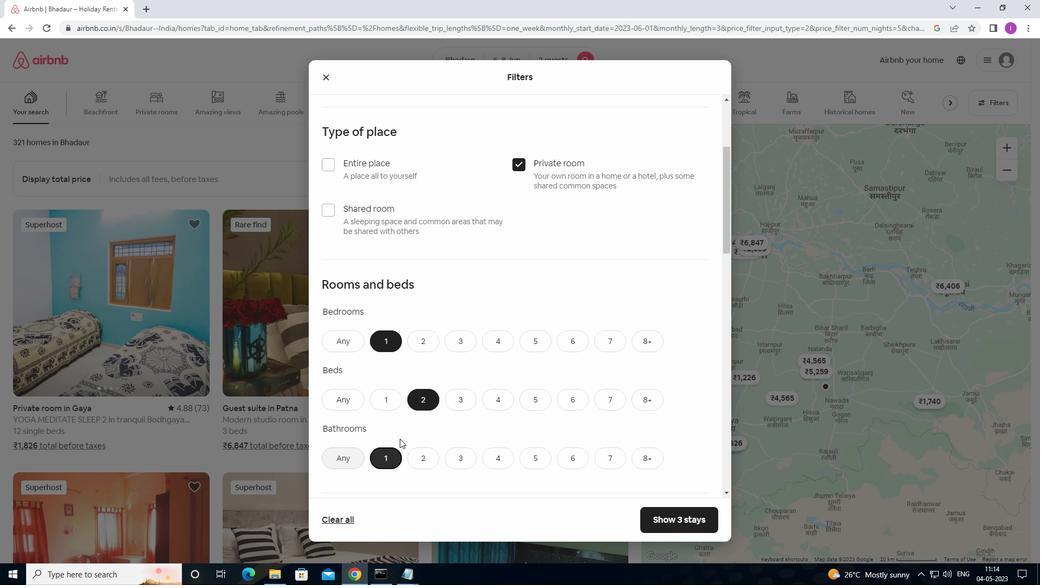 
Action: Mouse moved to (399, 436)
Screenshot: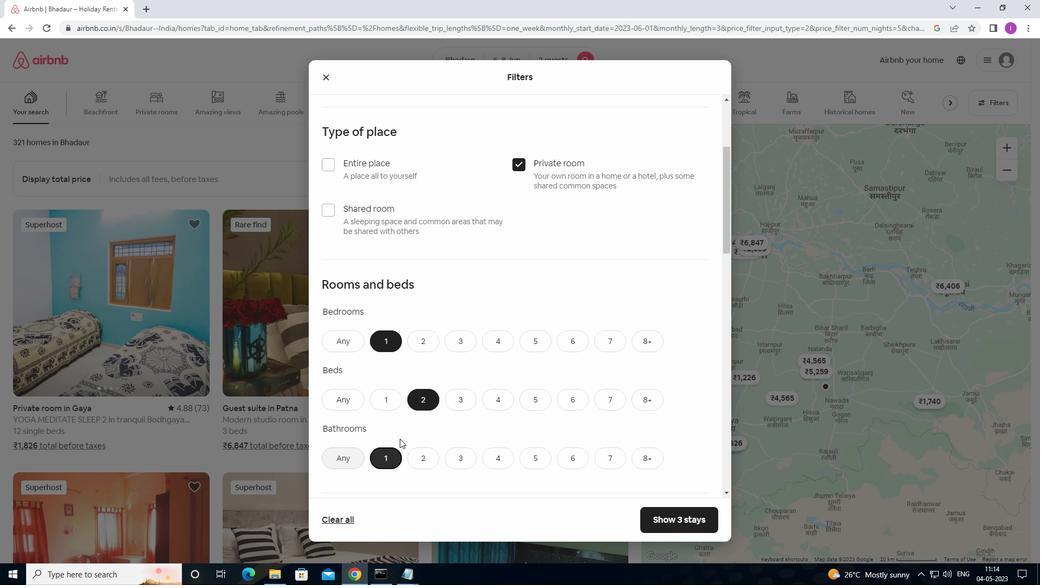 
Action: Mouse scrolled (399, 435) with delta (0, 0)
Screenshot: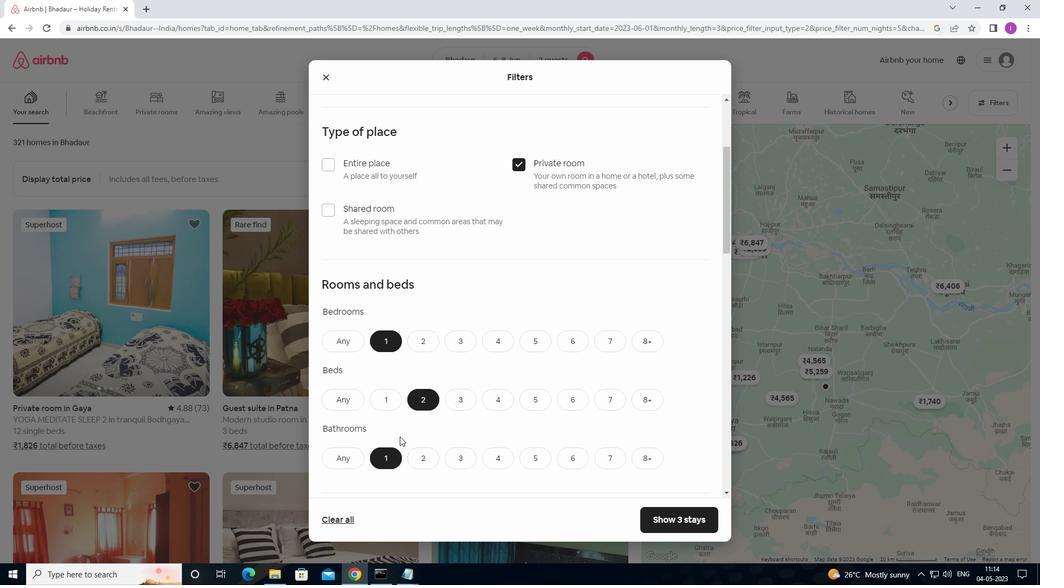 
Action: Mouse moved to (402, 435)
Screenshot: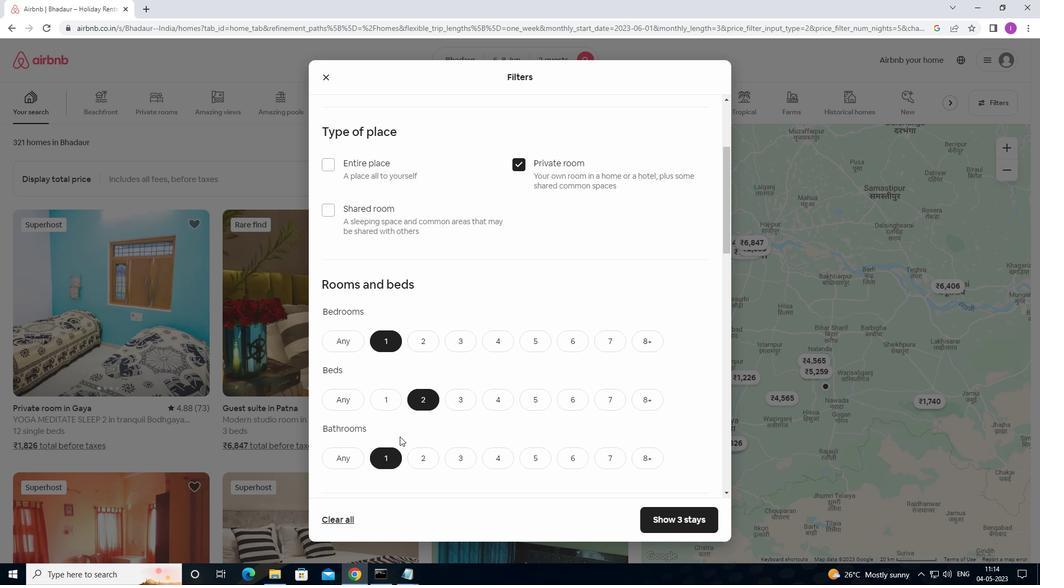 
Action: Mouse scrolled (402, 434) with delta (0, 0)
Screenshot: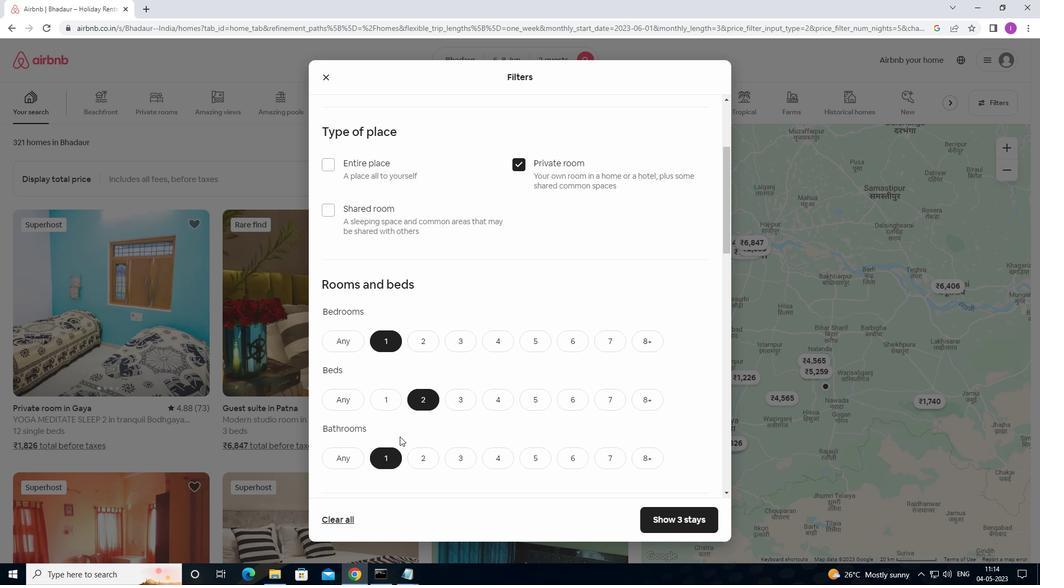 
Action: Mouse moved to (404, 423)
Screenshot: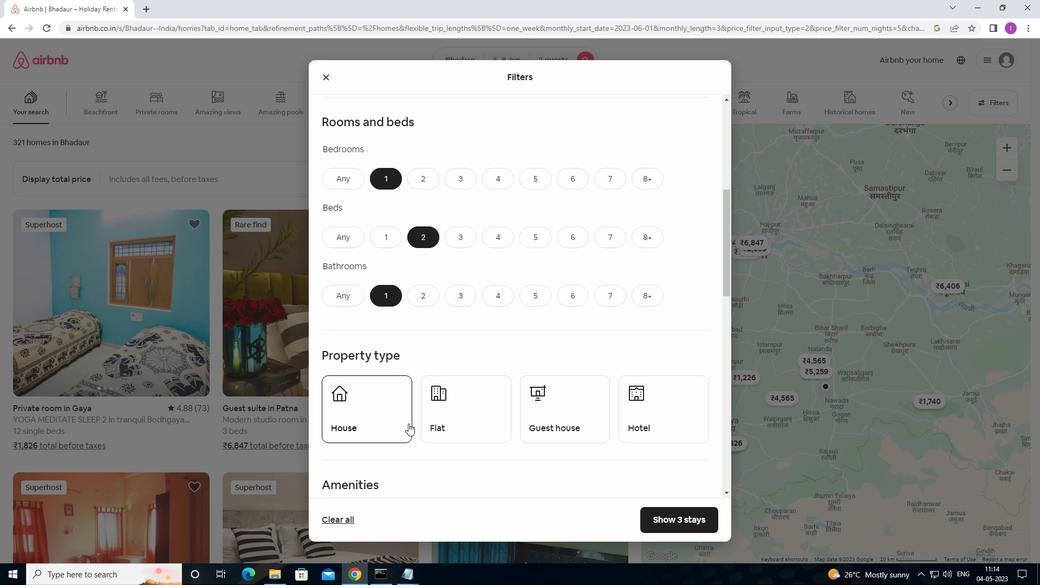 
Action: Mouse pressed left at (404, 423)
Screenshot: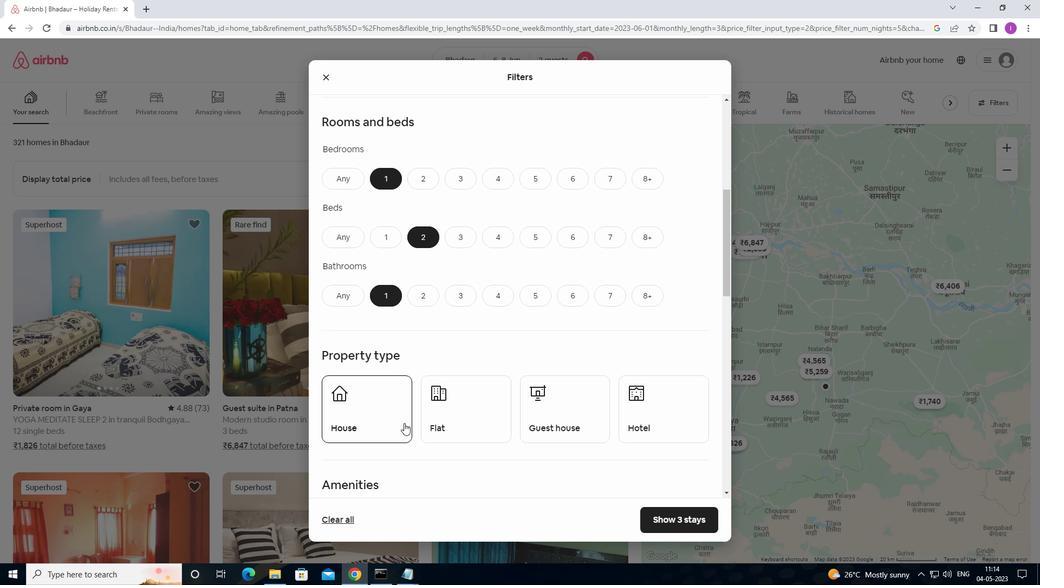 
Action: Mouse moved to (475, 420)
Screenshot: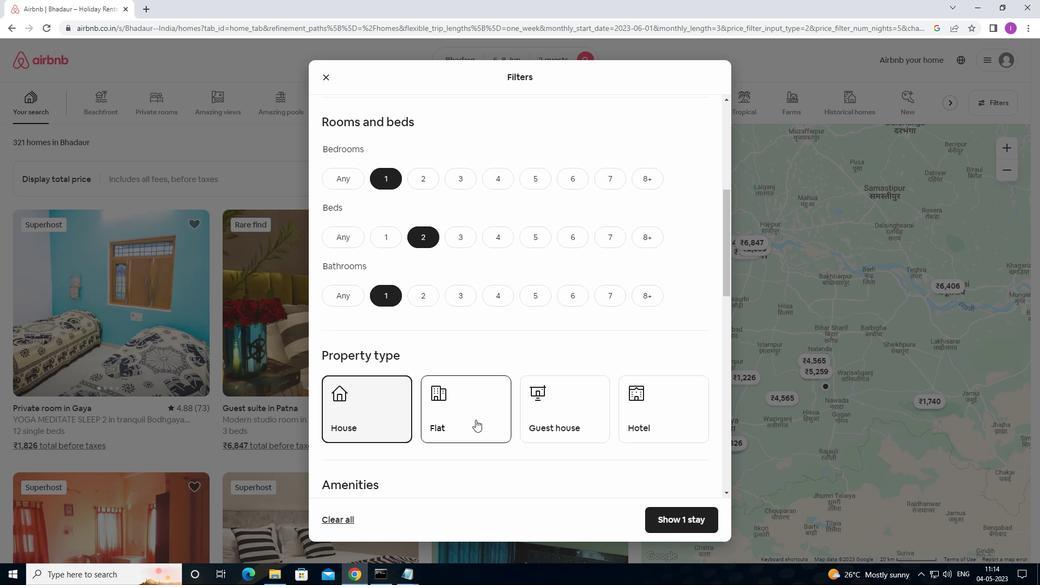 
Action: Mouse pressed left at (475, 420)
Screenshot: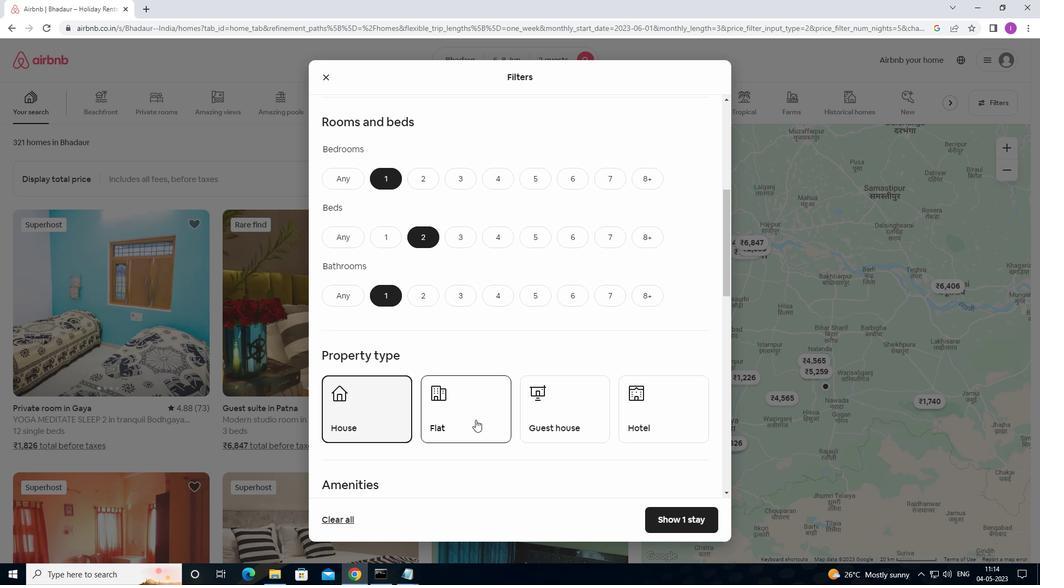 
Action: Mouse moved to (581, 417)
Screenshot: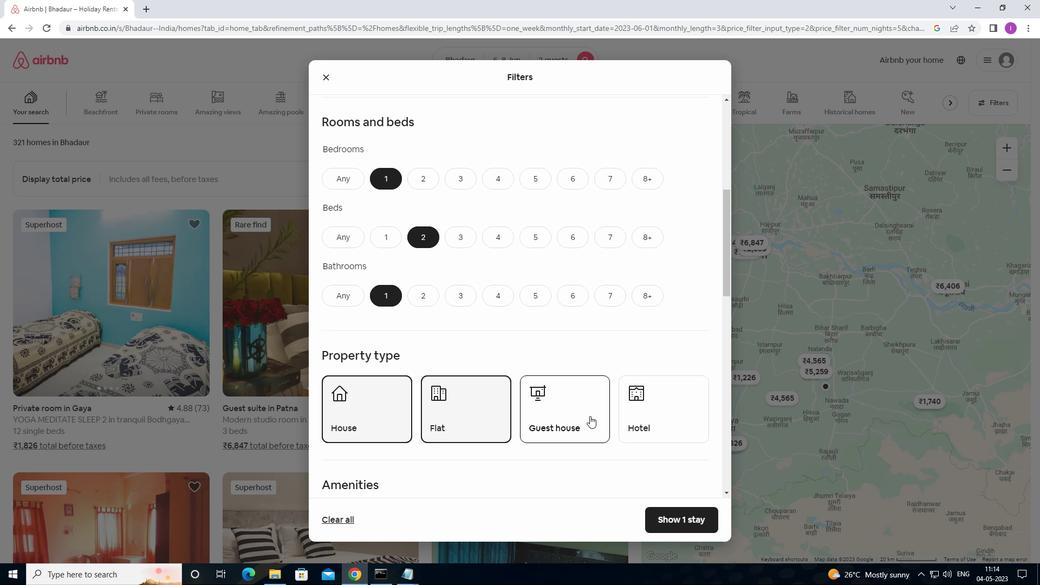 
Action: Mouse pressed left at (581, 417)
Screenshot: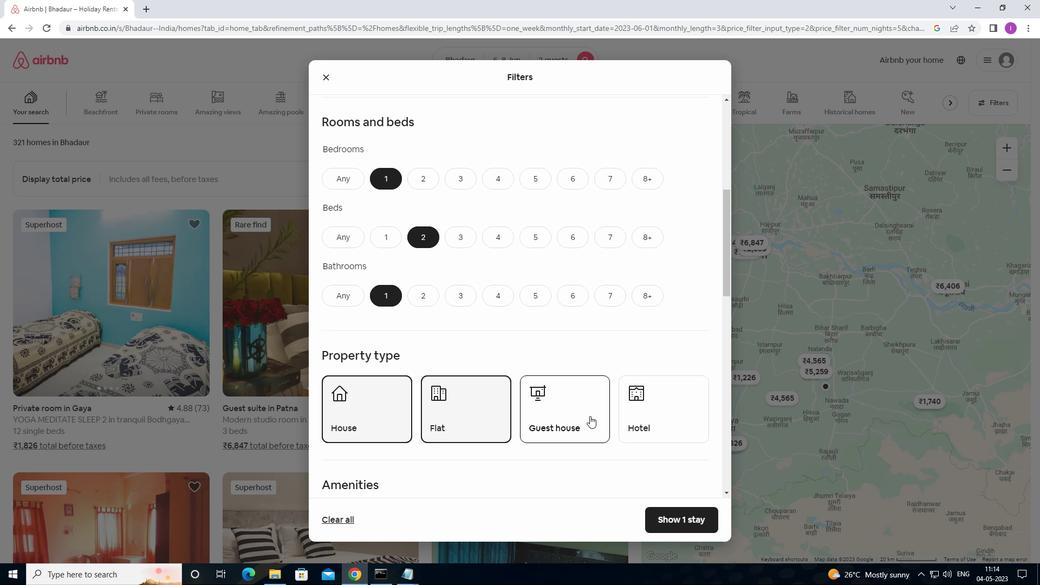 
Action: Mouse moved to (559, 461)
Screenshot: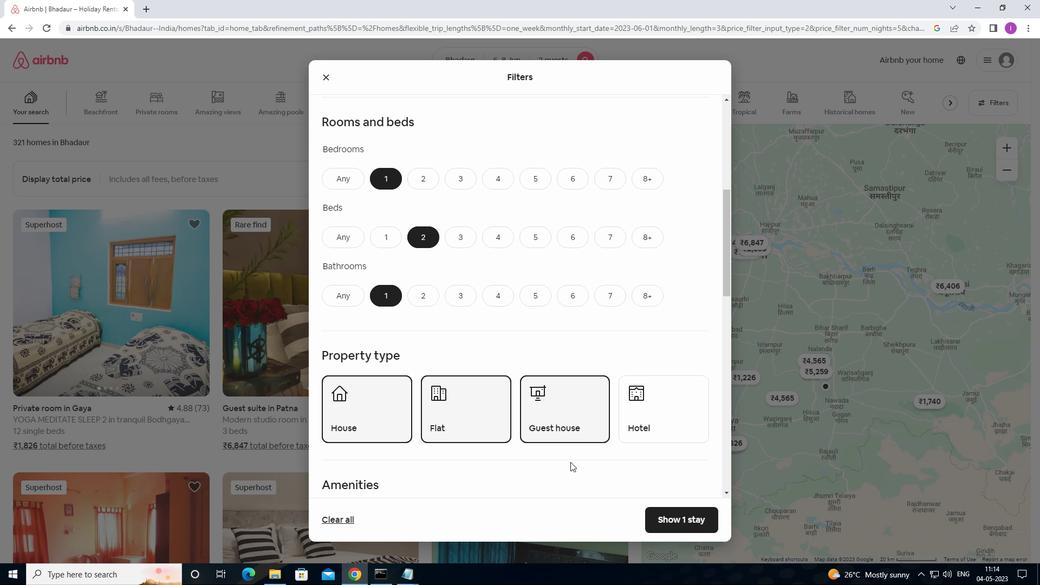 
Action: Mouse scrolled (559, 461) with delta (0, 0)
Screenshot: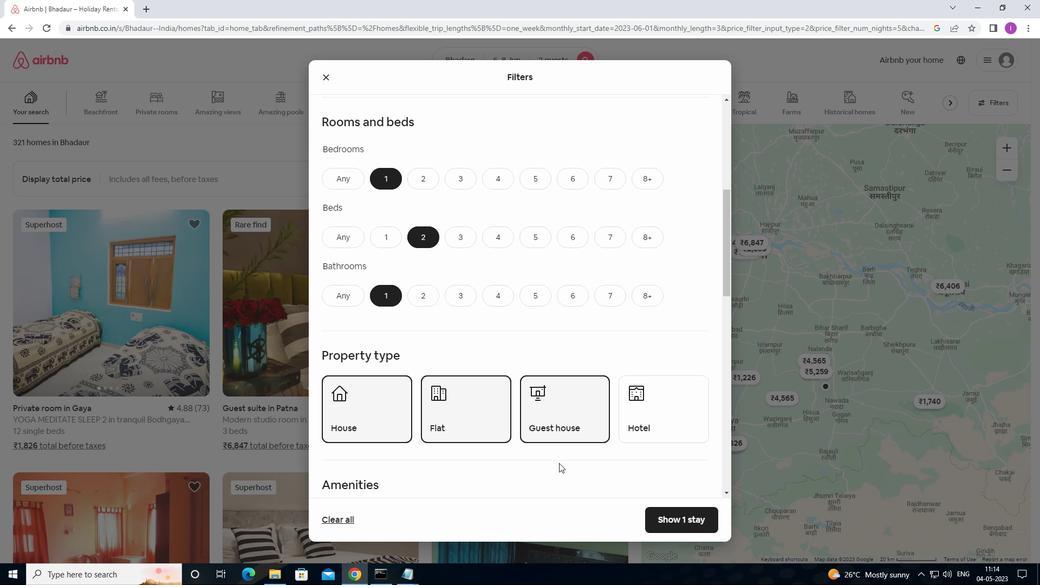 
Action: Mouse scrolled (559, 461) with delta (0, 0)
Screenshot: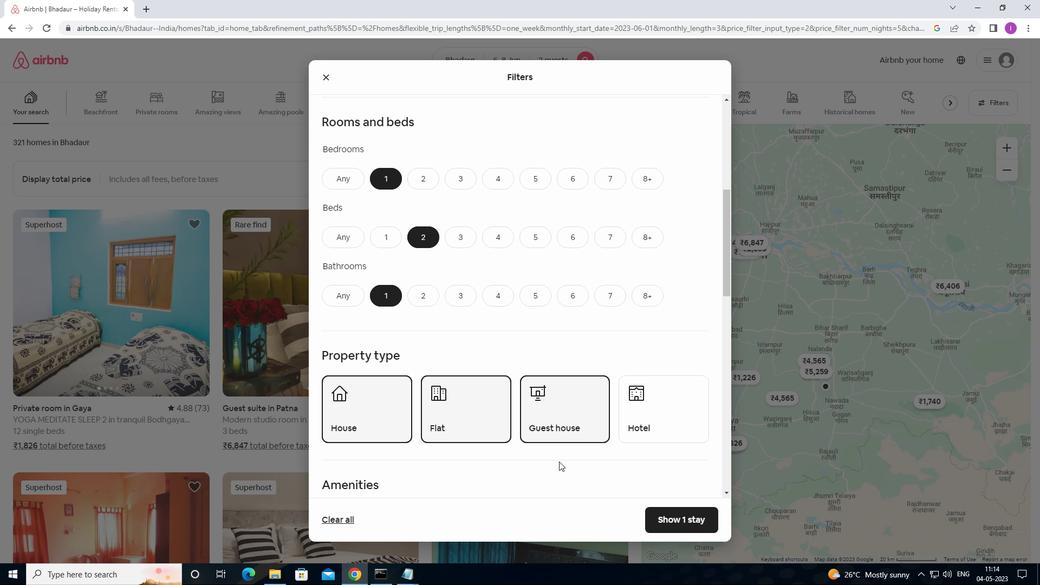 
Action: Mouse scrolled (559, 461) with delta (0, 0)
Screenshot: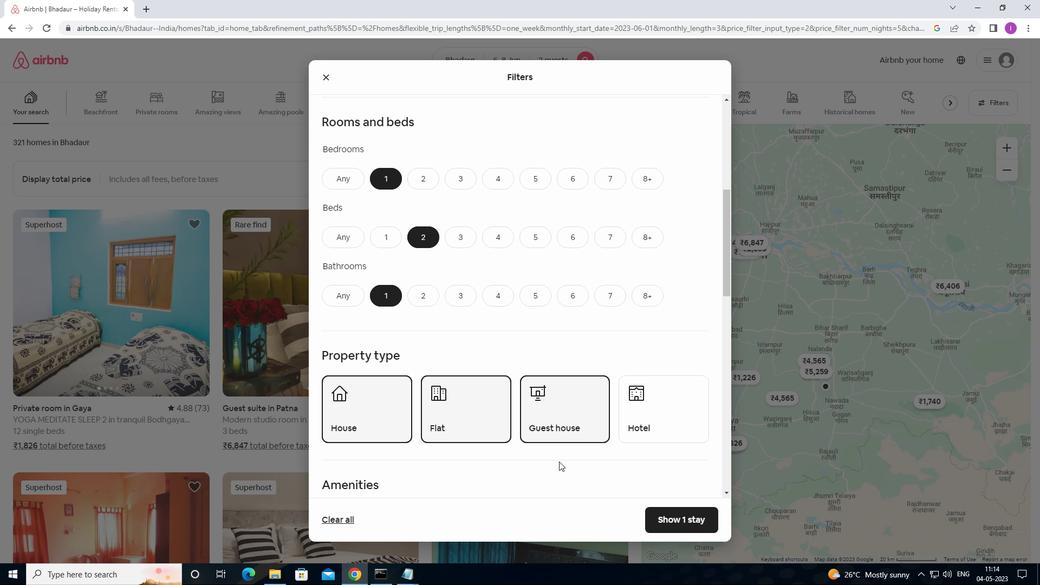 
Action: Mouse moved to (325, 373)
Screenshot: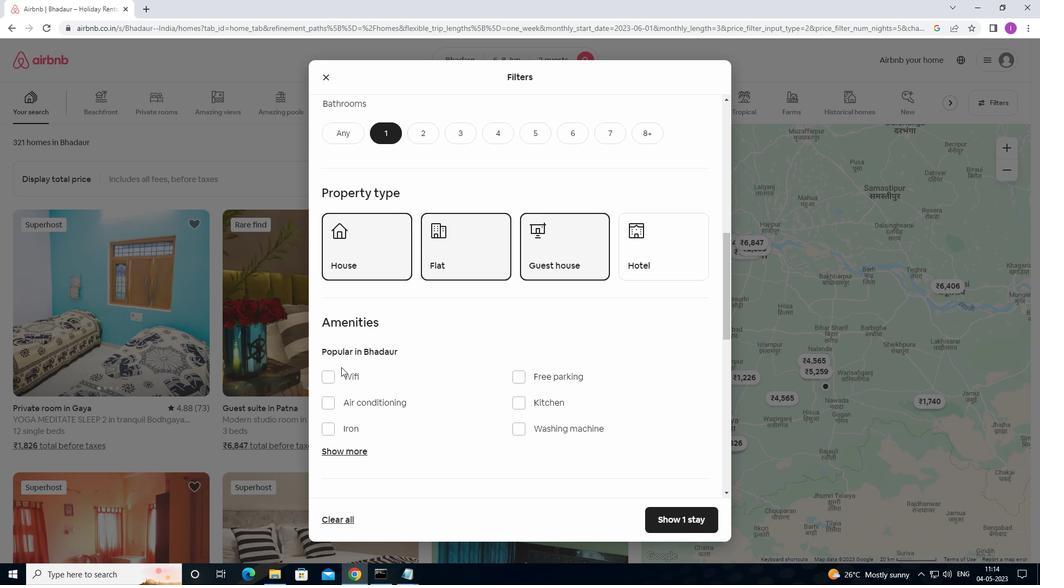 
Action: Mouse pressed left at (325, 373)
Screenshot: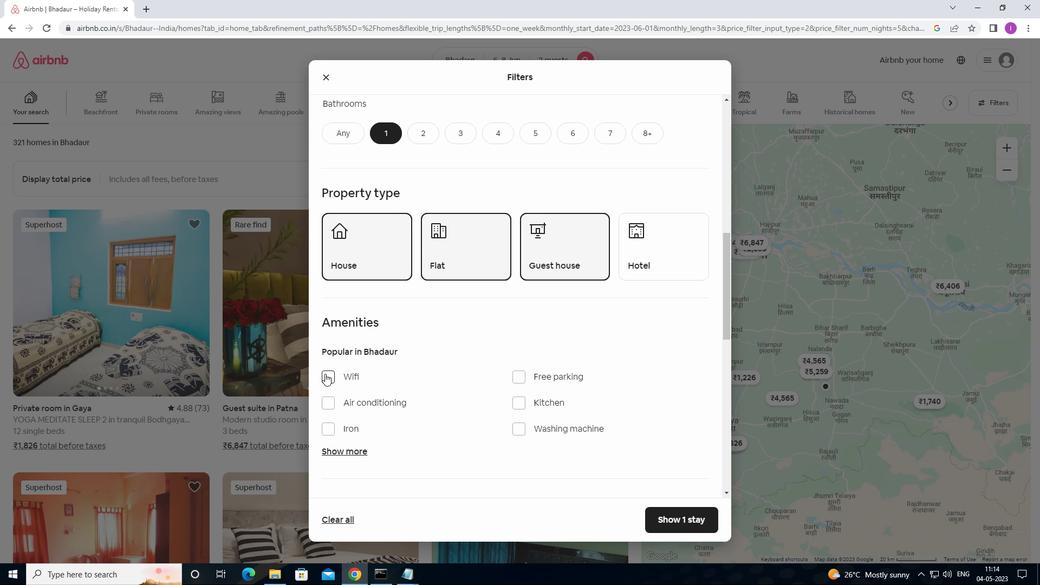 
Action: Mouse moved to (372, 382)
Screenshot: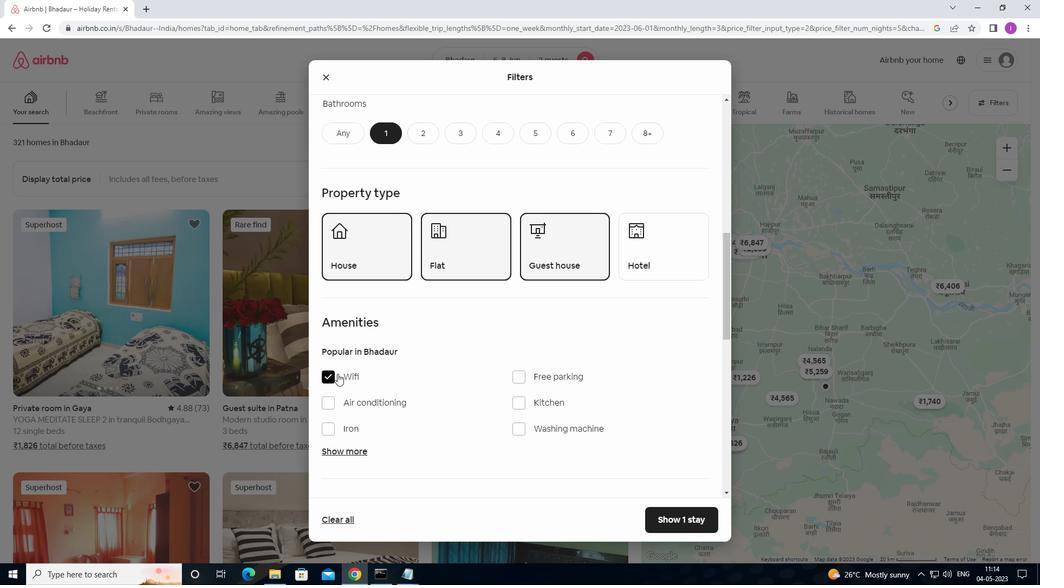 
Action: Mouse scrolled (372, 381) with delta (0, 0)
Screenshot: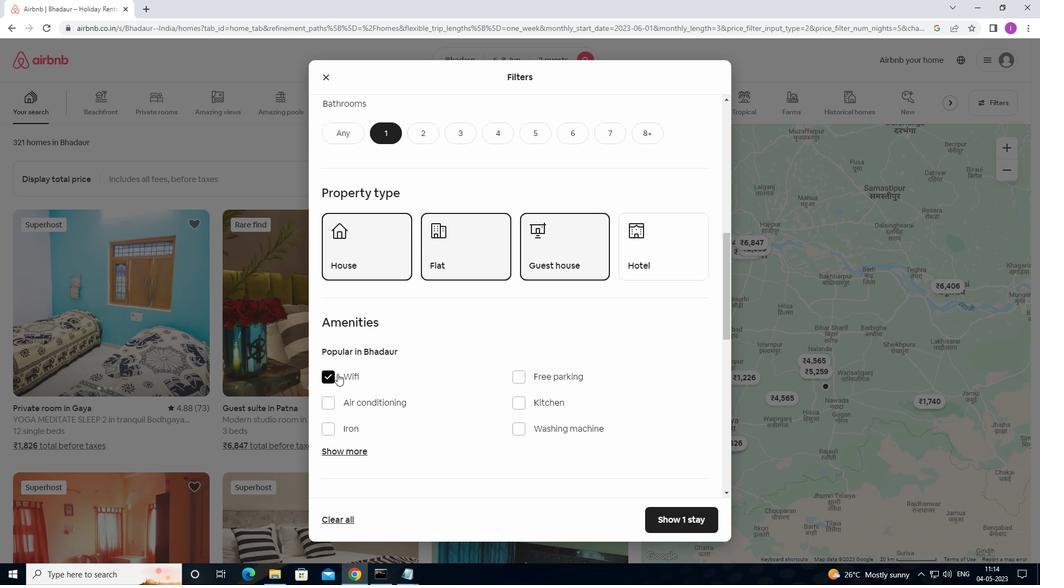 
Action: Mouse moved to (372, 382)
Screenshot: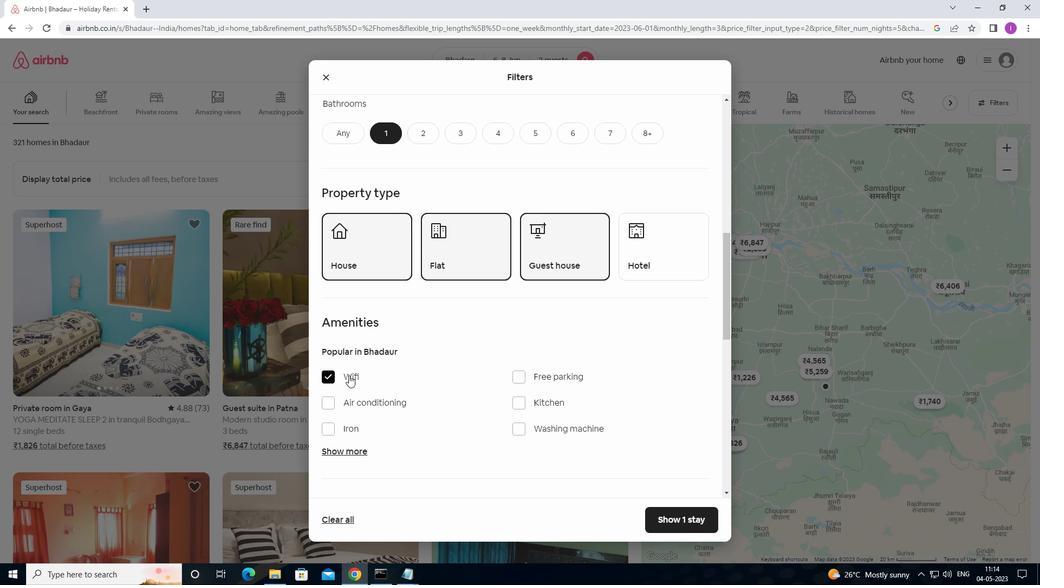 
Action: Mouse scrolled (372, 381) with delta (0, 0)
Screenshot: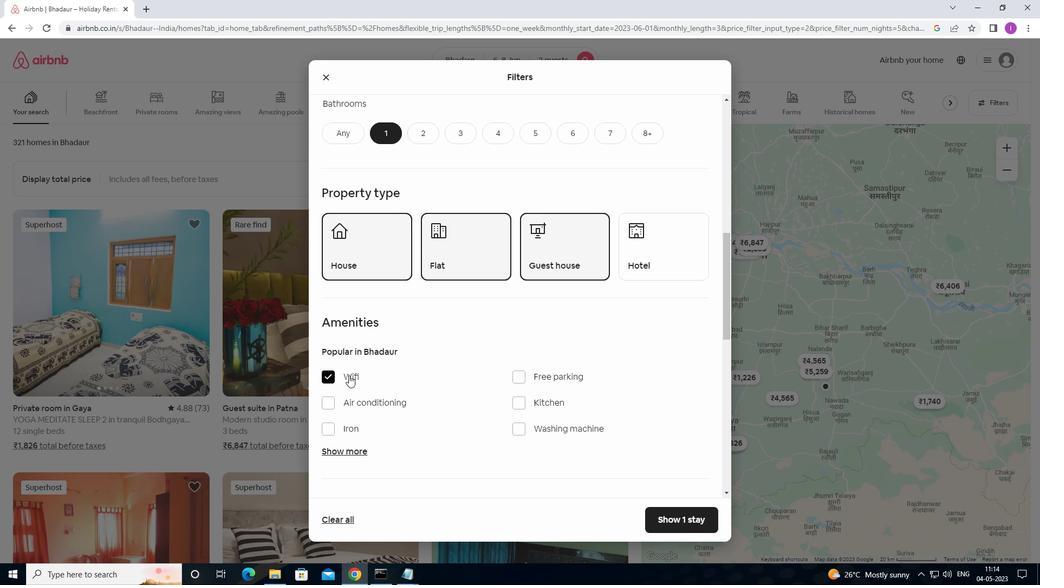 
Action: Mouse moved to (386, 385)
Screenshot: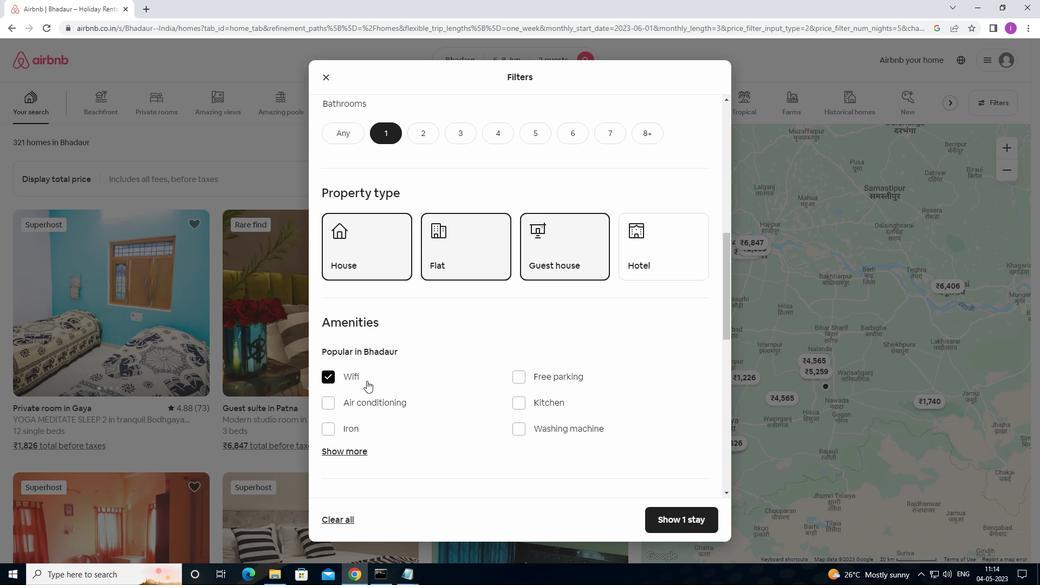 
Action: Mouse scrolled (386, 385) with delta (0, 0)
Screenshot: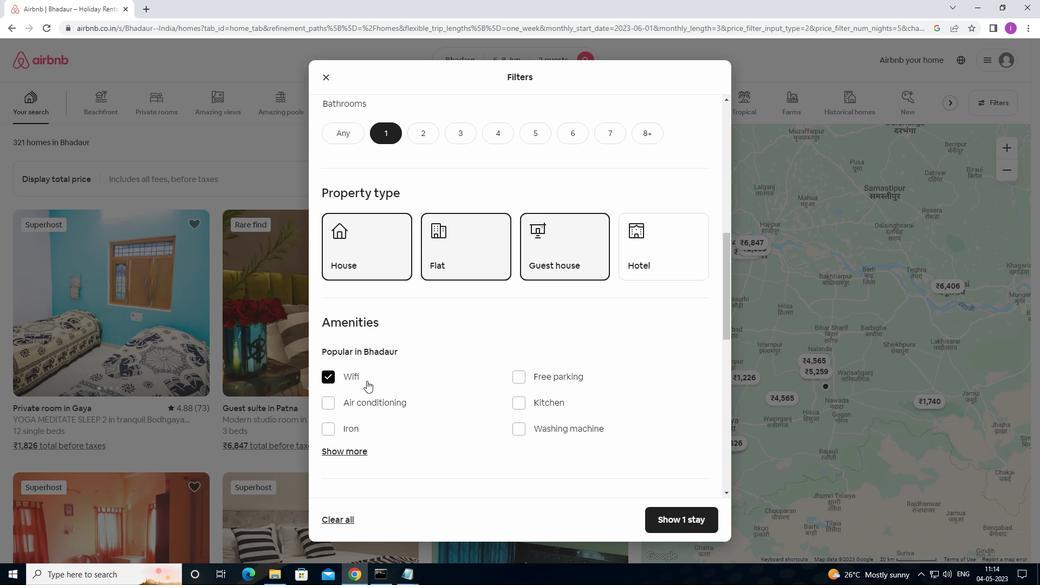 
Action: Mouse moved to (395, 385)
Screenshot: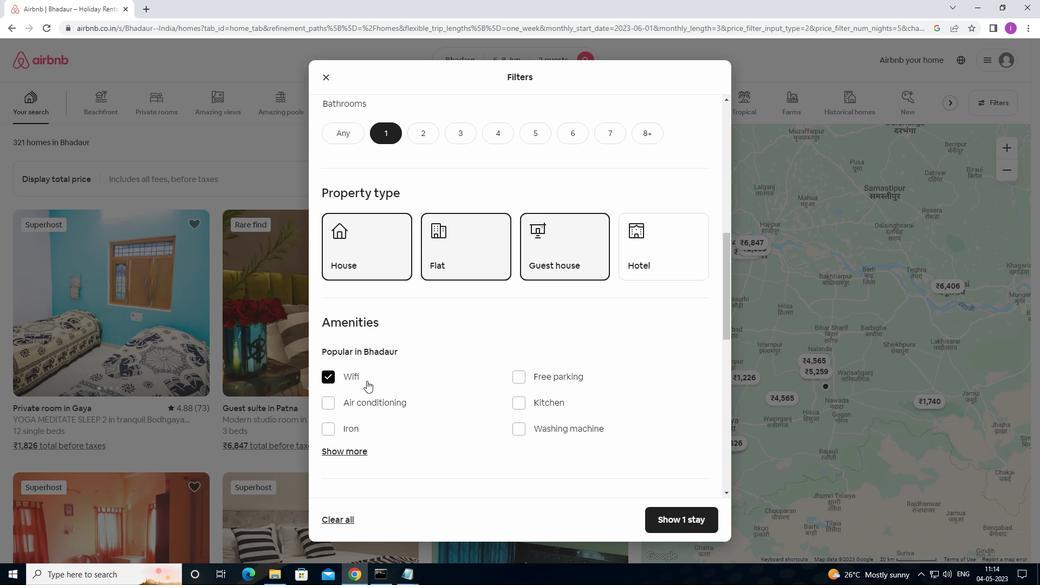
Action: Mouse scrolled (395, 385) with delta (0, 0)
Screenshot: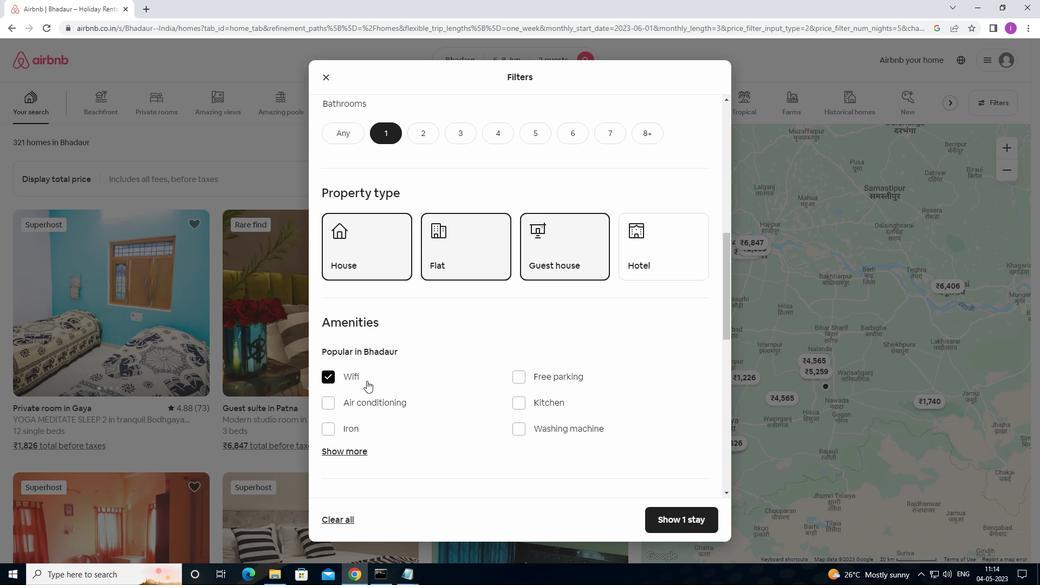 
Action: Mouse moved to (689, 360)
Screenshot: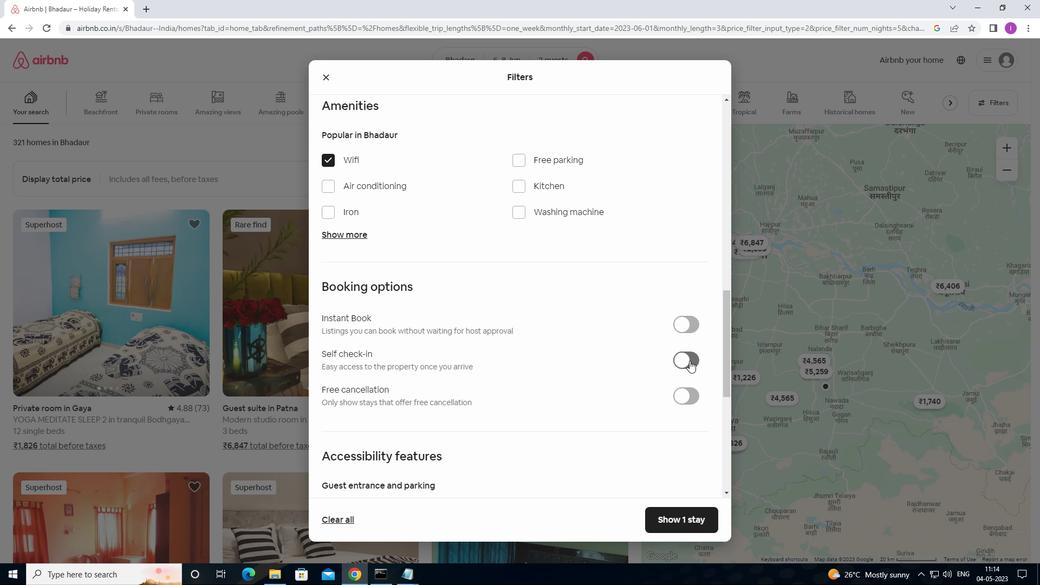 
Action: Mouse pressed left at (689, 360)
Screenshot: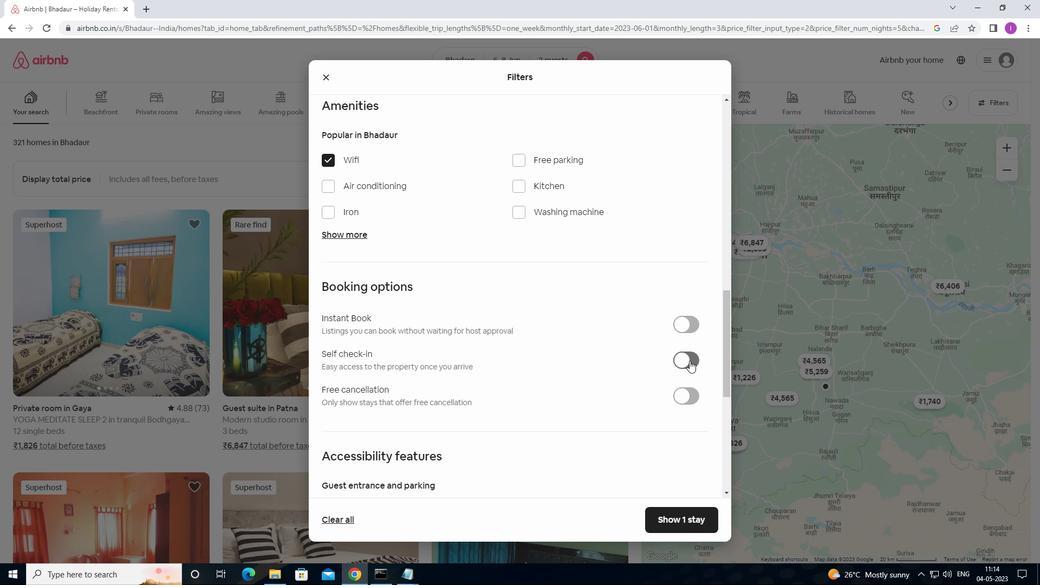 
Action: Mouse moved to (565, 417)
Screenshot: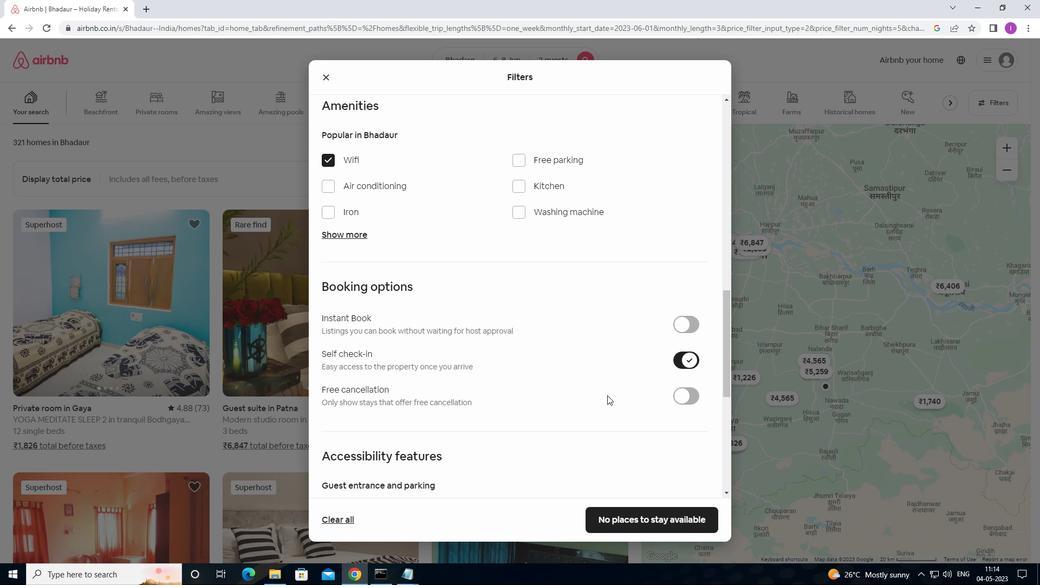 
Action: Mouse scrolled (565, 416) with delta (0, 0)
Screenshot: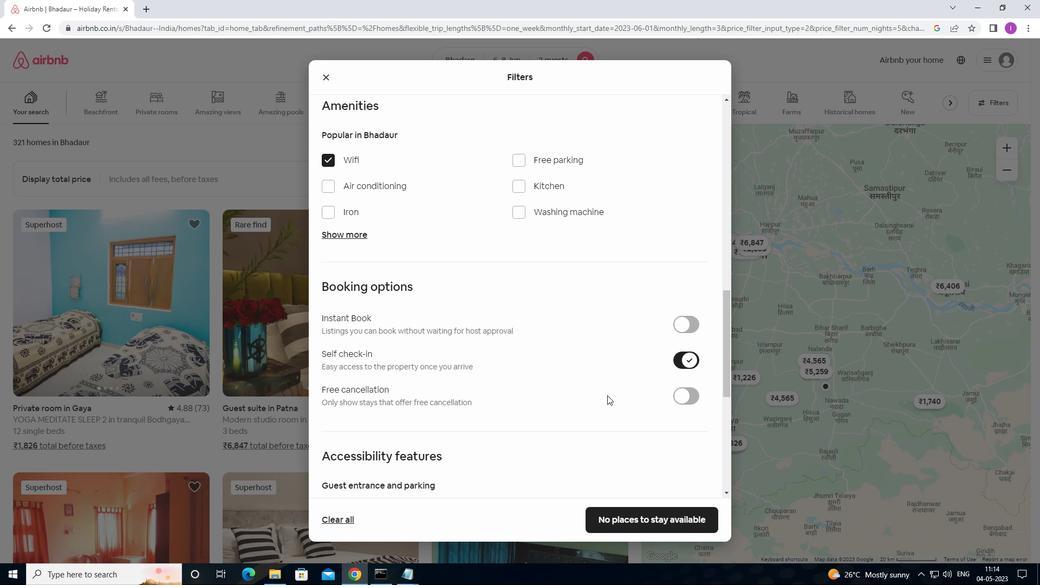 
Action: Mouse moved to (563, 419)
Screenshot: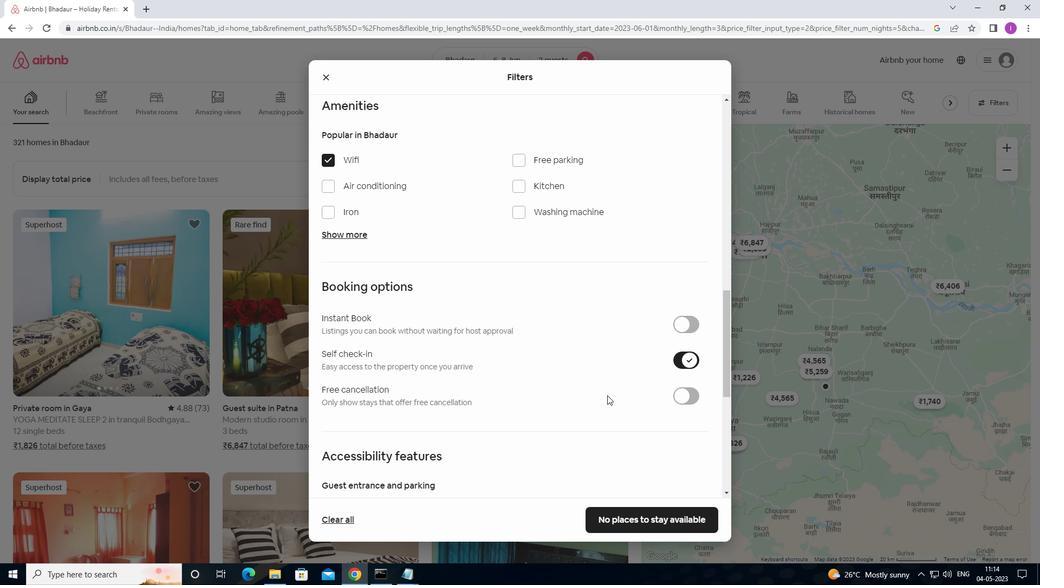 
Action: Mouse scrolled (563, 418) with delta (0, 0)
Screenshot: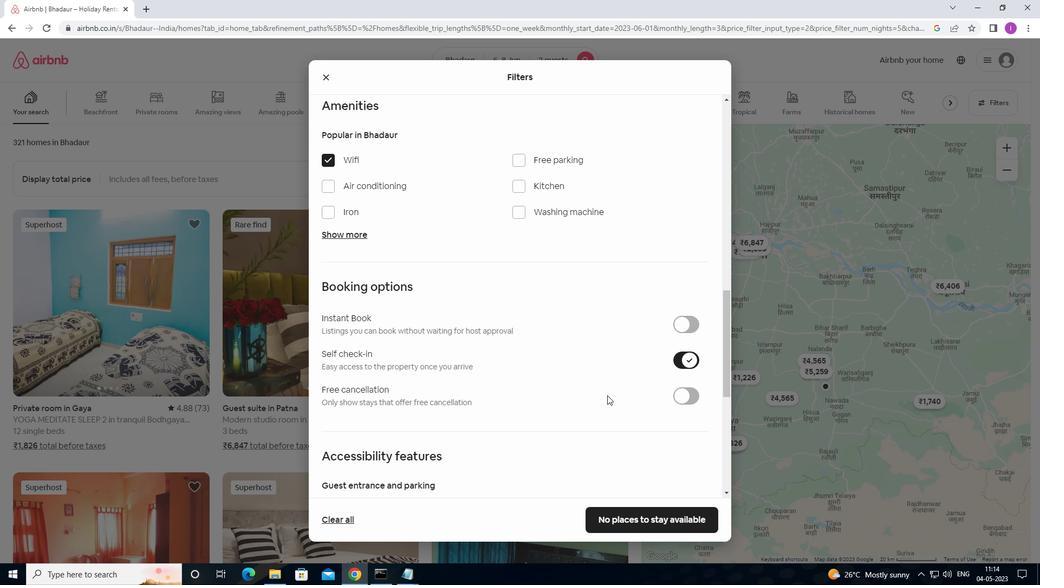 
Action: Mouse moved to (562, 420)
Screenshot: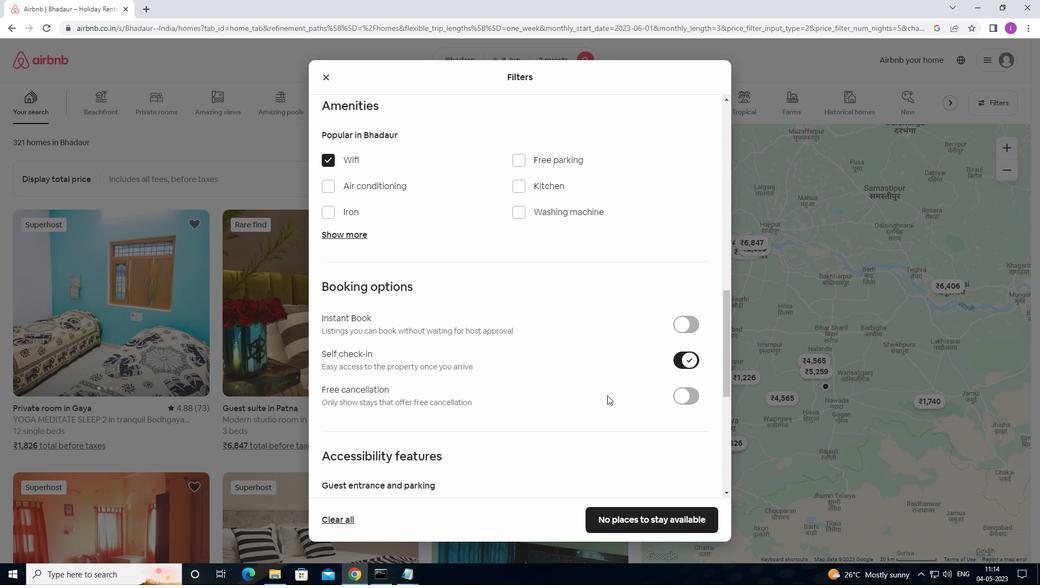 
Action: Mouse scrolled (562, 420) with delta (0, 0)
Screenshot: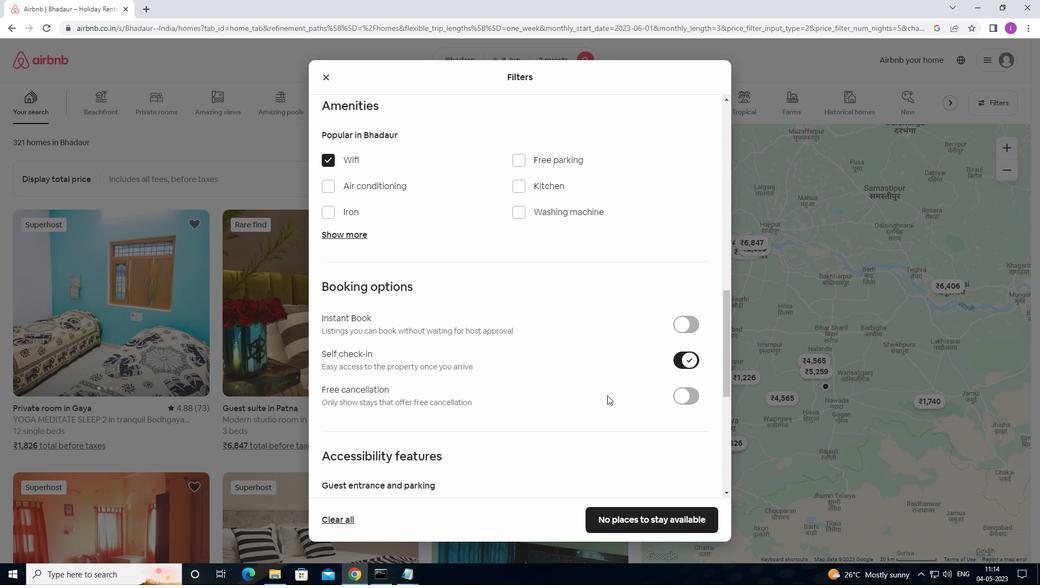 
Action: Mouse moved to (560, 422)
Screenshot: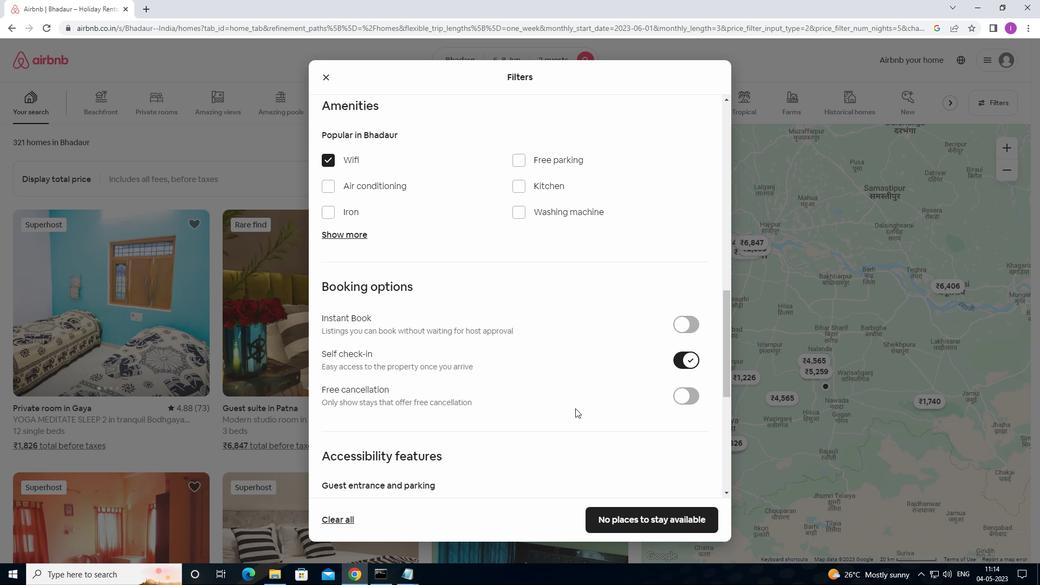 
Action: Mouse scrolled (560, 421) with delta (0, 0)
Screenshot: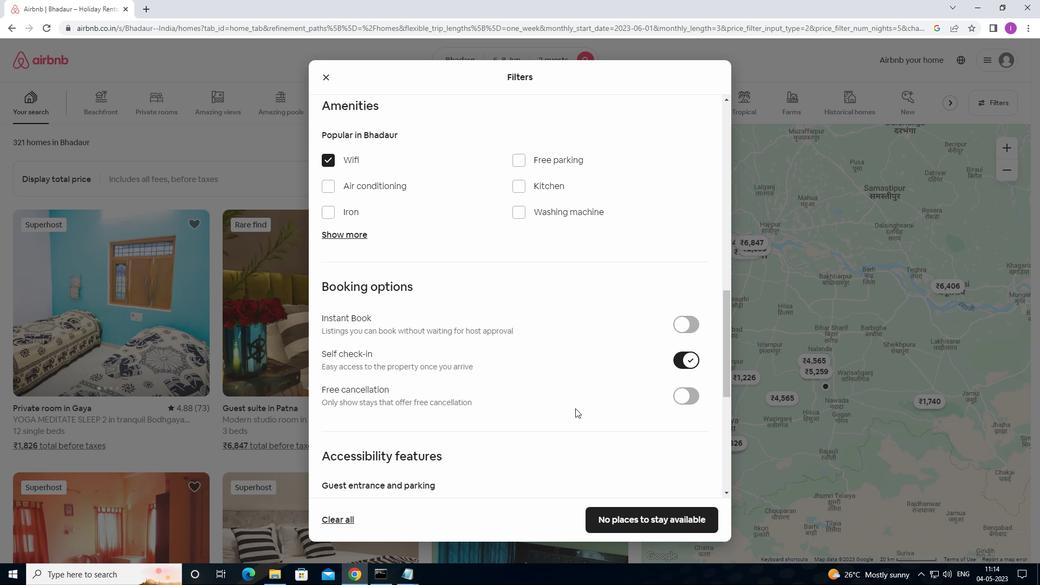 
Action: Mouse moved to (558, 422)
Screenshot: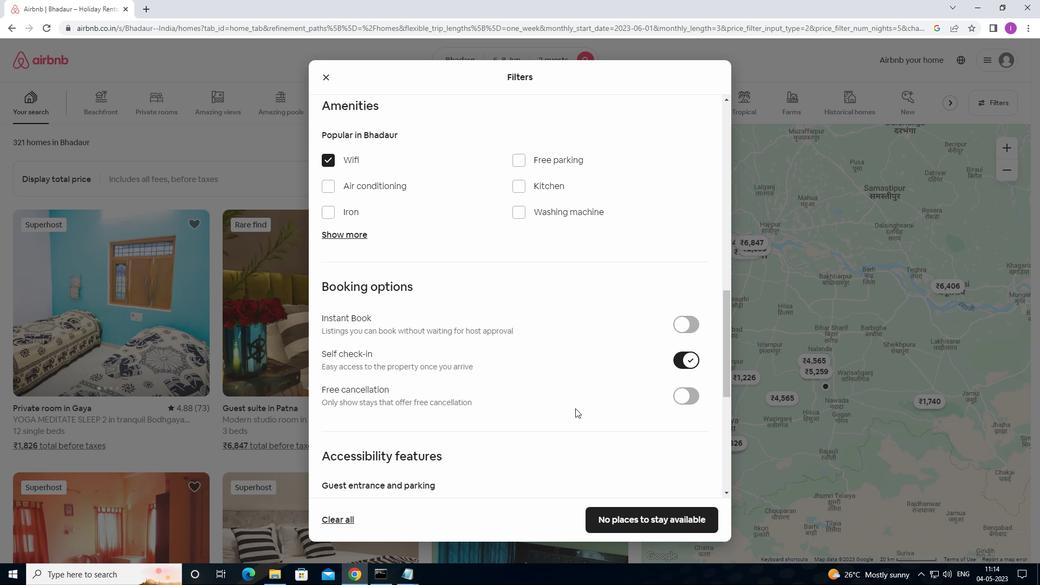 
Action: Mouse scrolled (558, 422) with delta (0, 0)
Screenshot: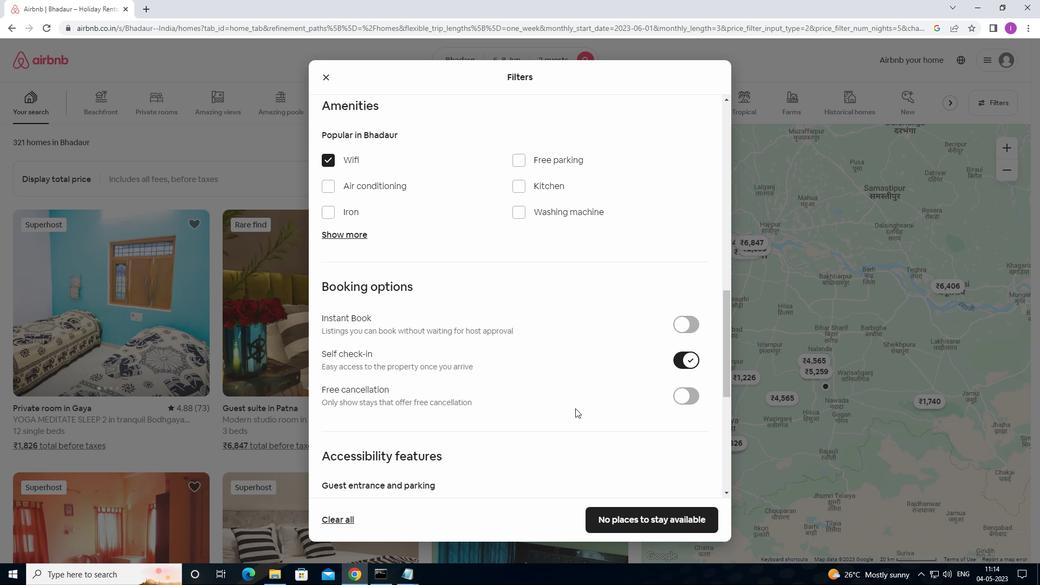 
Action: Mouse moved to (536, 425)
Screenshot: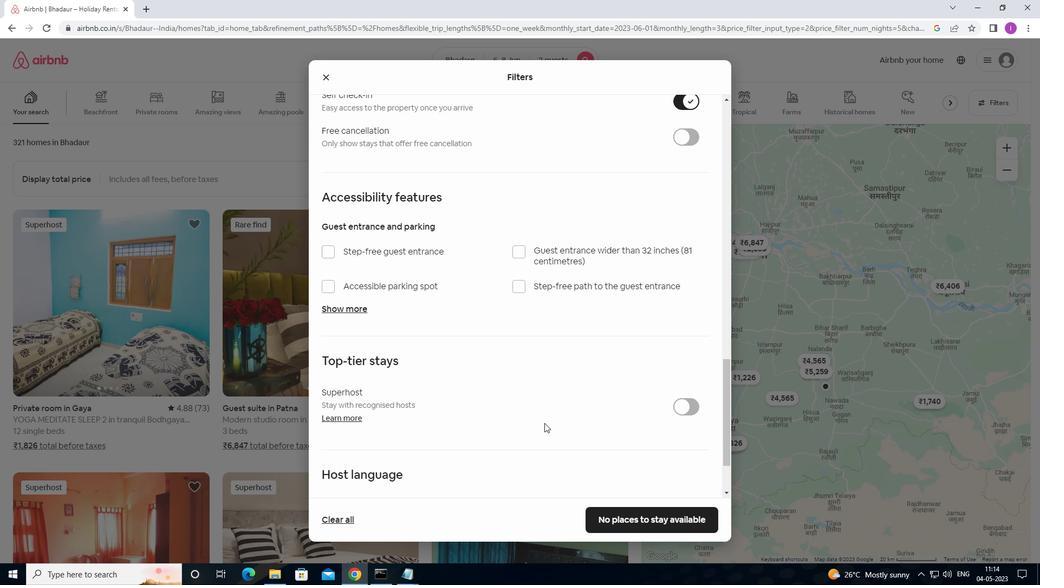 
Action: Mouse scrolled (536, 424) with delta (0, 0)
Screenshot: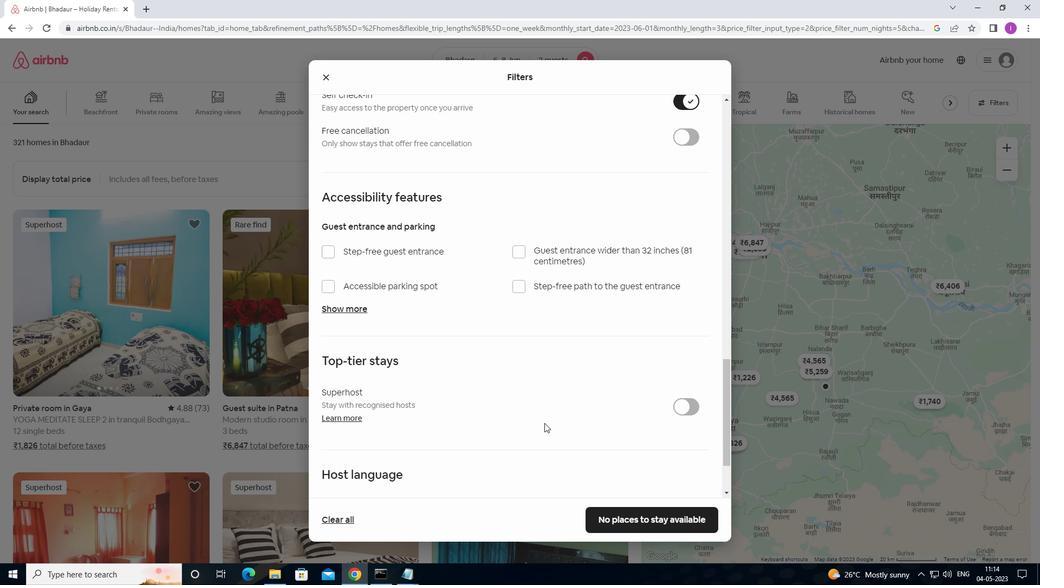 
Action: Mouse moved to (527, 429)
Screenshot: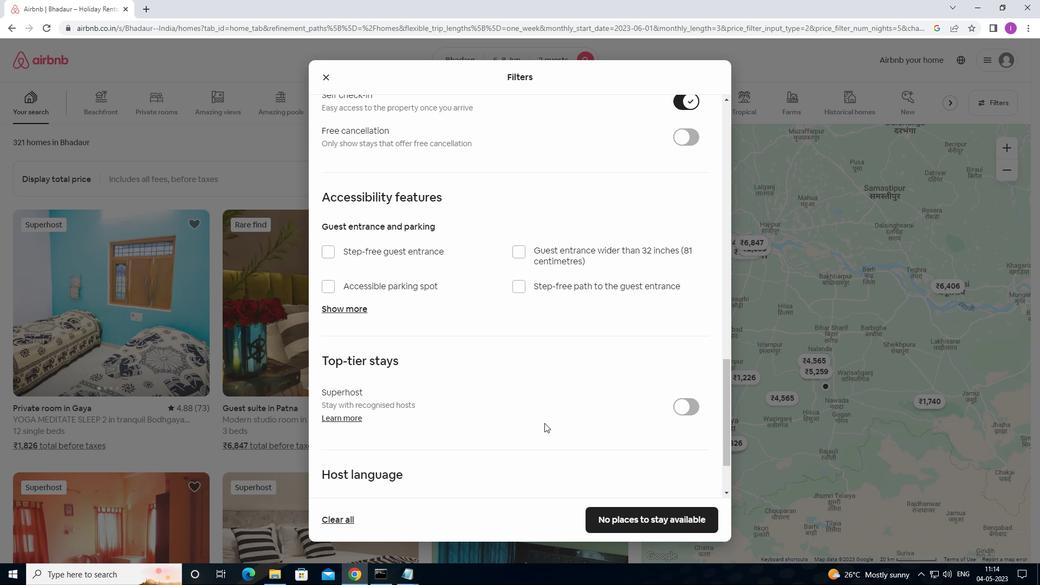 
Action: Mouse scrolled (527, 429) with delta (0, 0)
Screenshot: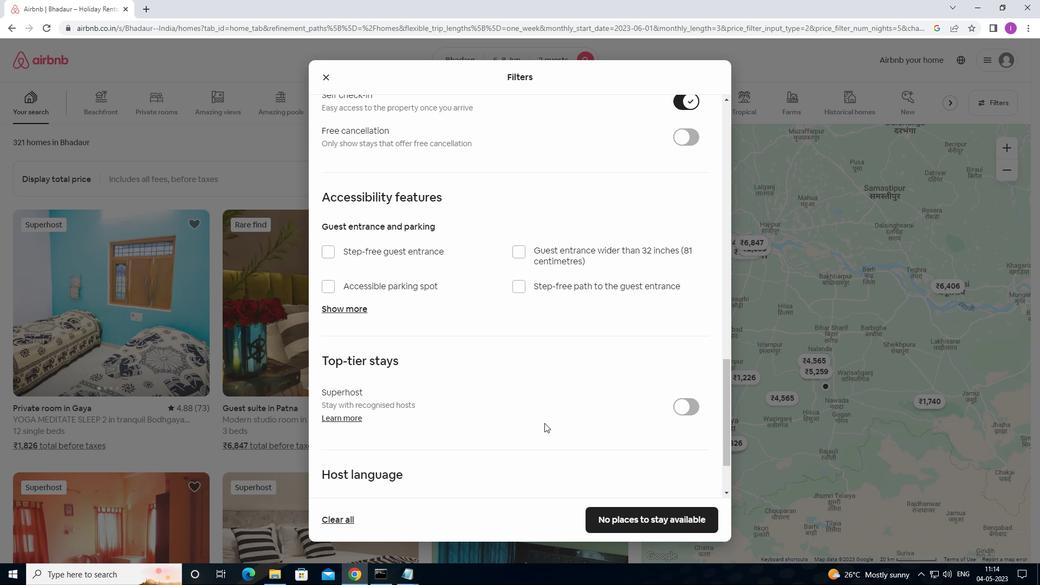 
Action: Mouse moved to (525, 430)
Screenshot: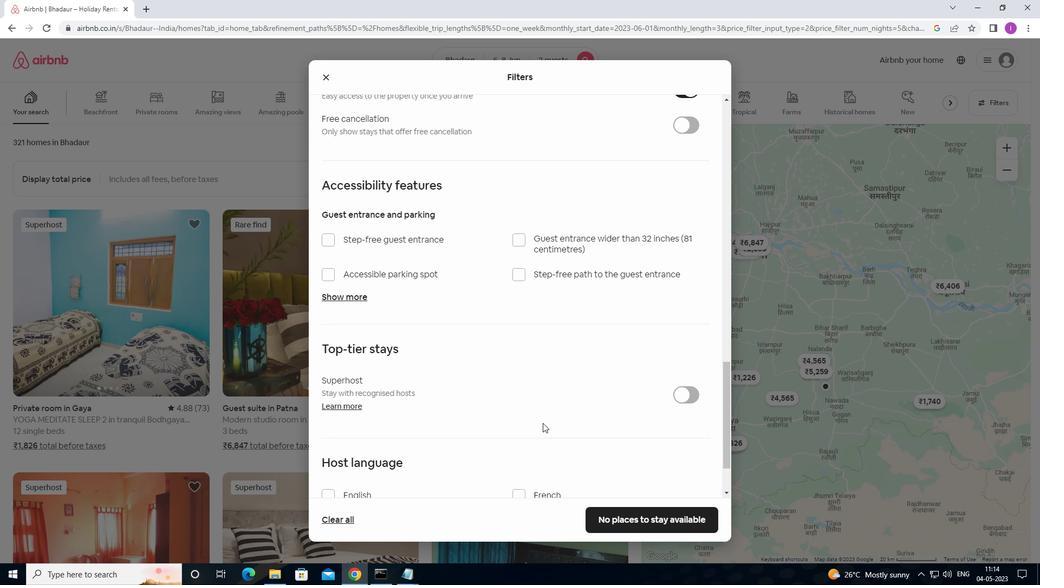 
Action: Mouse scrolled (525, 430) with delta (0, 0)
Screenshot: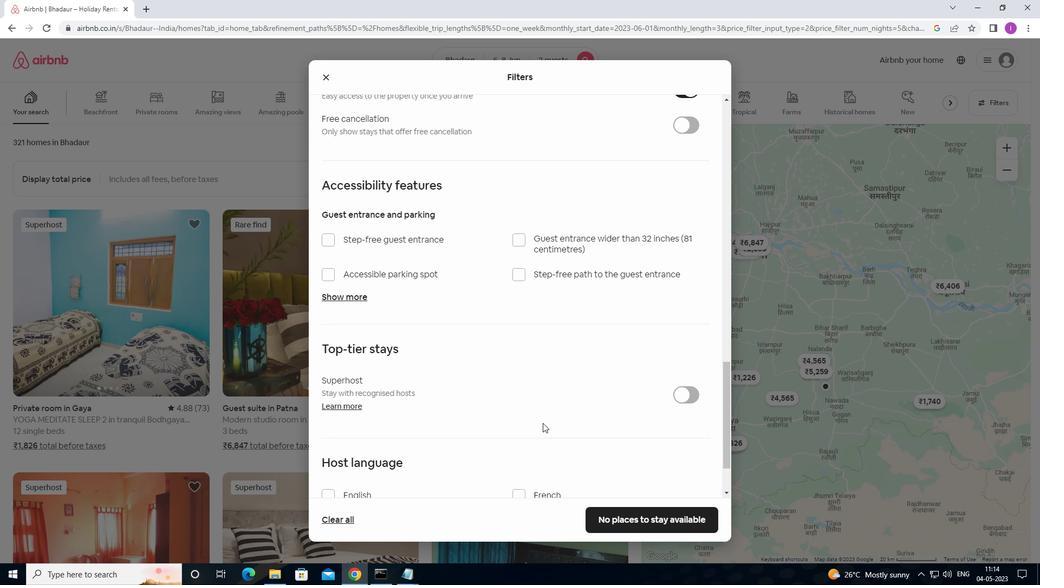 
Action: Mouse moved to (519, 431)
Screenshot: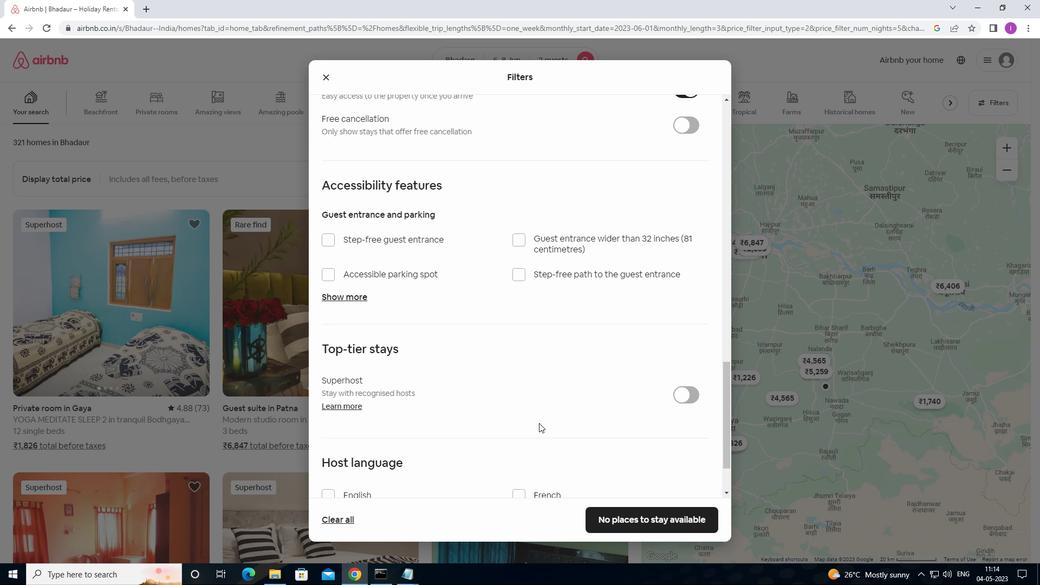 
Action: Mouse scrolled (519, 431) with delta (0, 0)
Screenshot: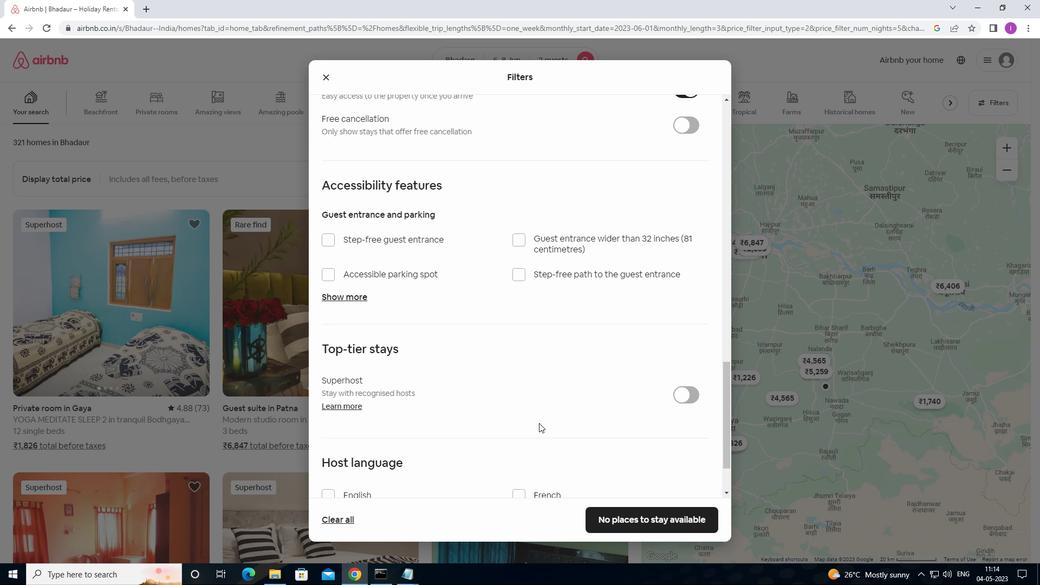 
Action: Mouse moved to (330, 416)
Screenshot: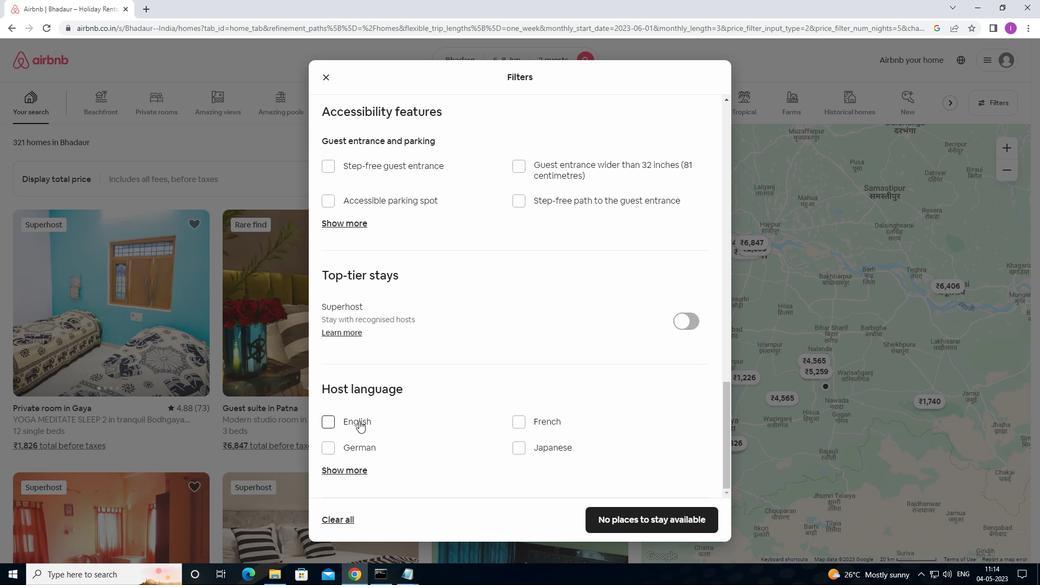 
Action: Mouse pressed left at (330, 416)
Screenshot: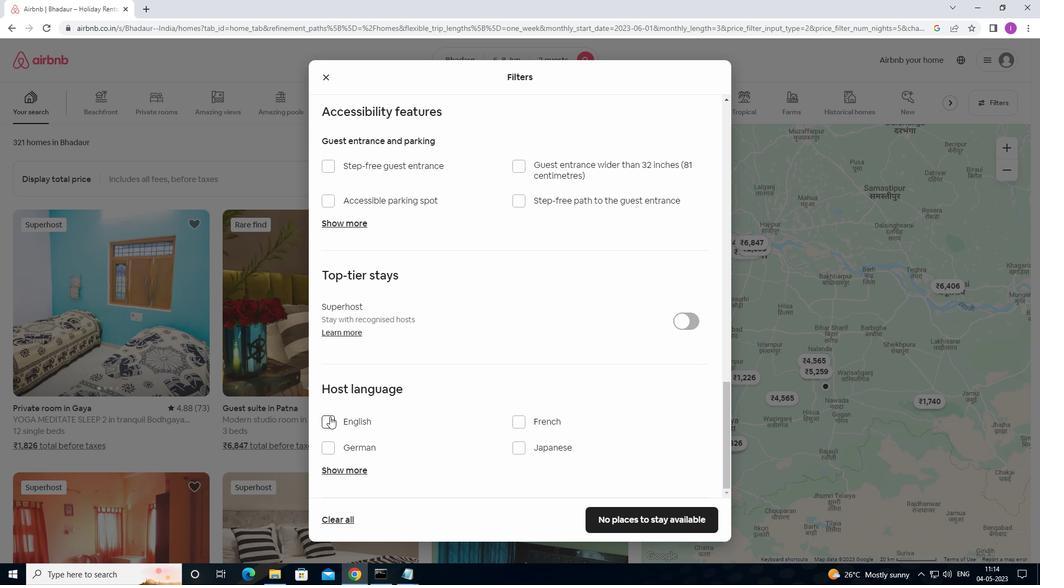 
Action: Mouse moved to (612, 515)
Screenshot: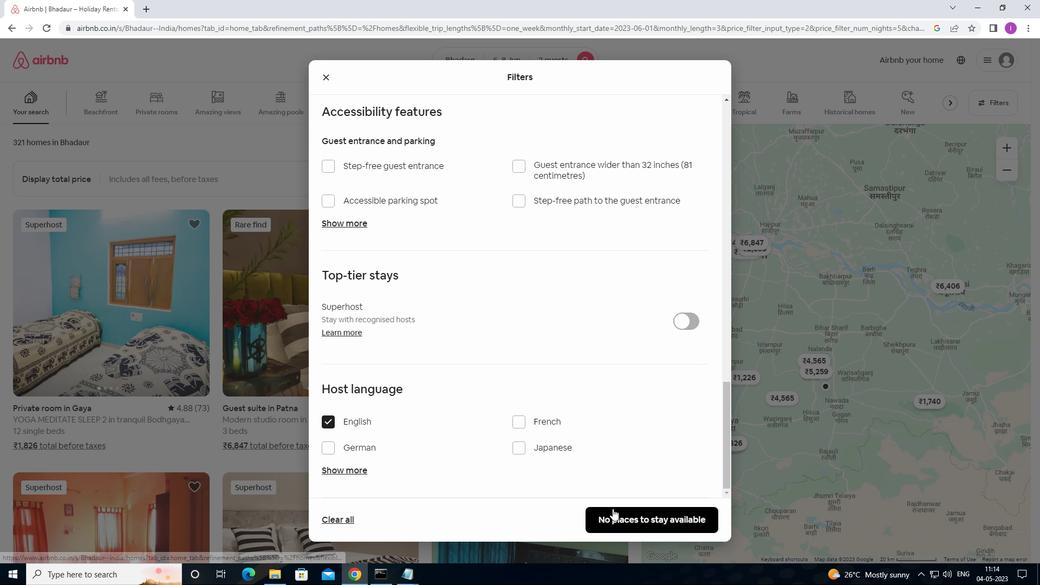
Action: Mouse pressed left at (612, 515)
Screenshot: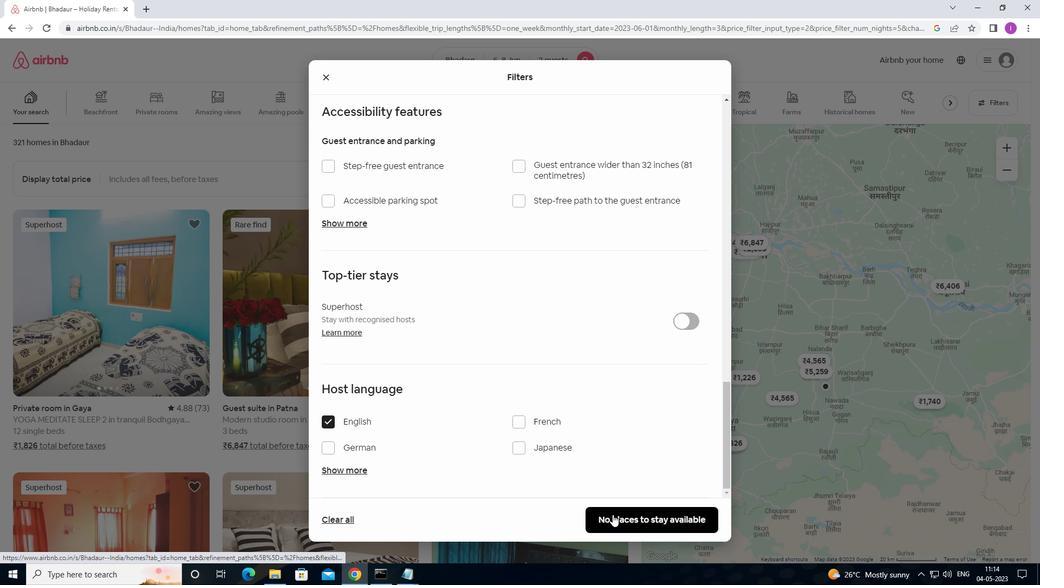 
Action: Mouse moved to (618, 501)
Screenshot: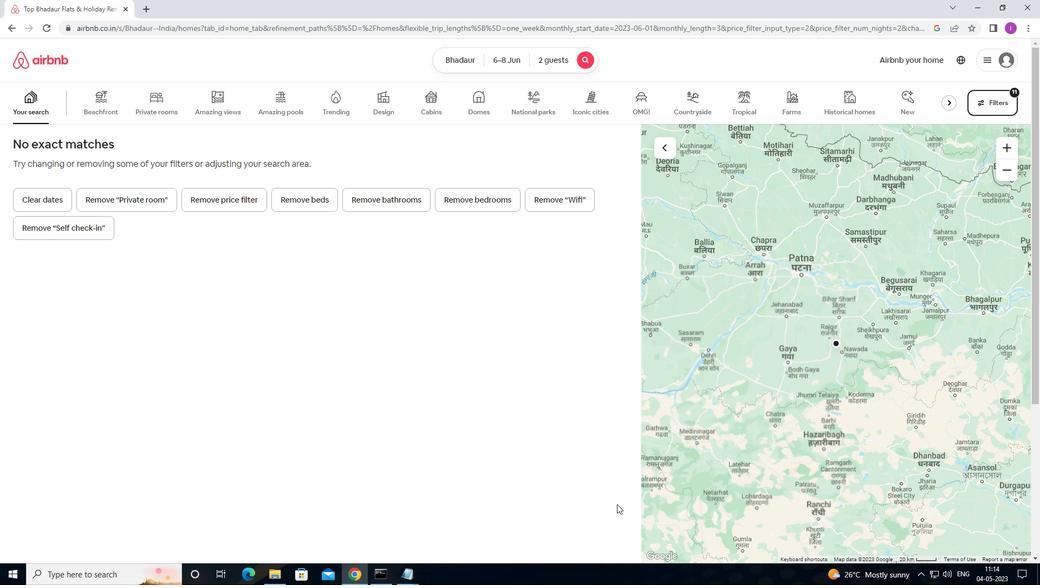 
